 Task: Send an email with the signature Jasmine Robinson with the subject Thank you for your partnership and the message We are pleased to inform you that the project has been completed successfully. from softage.8@softage.net to softage.4@softage.net and move the email from Sent Items to the folder School records
Action: Mouse pressed left at (123, 140)
Screenshot: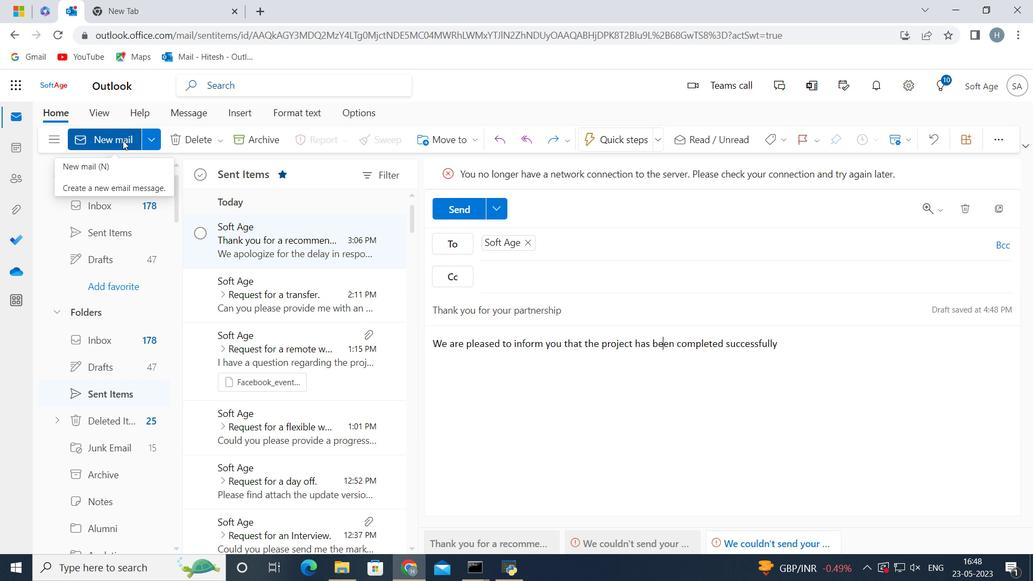 
Action: Mouse moved to (855, 144)
Screenshot: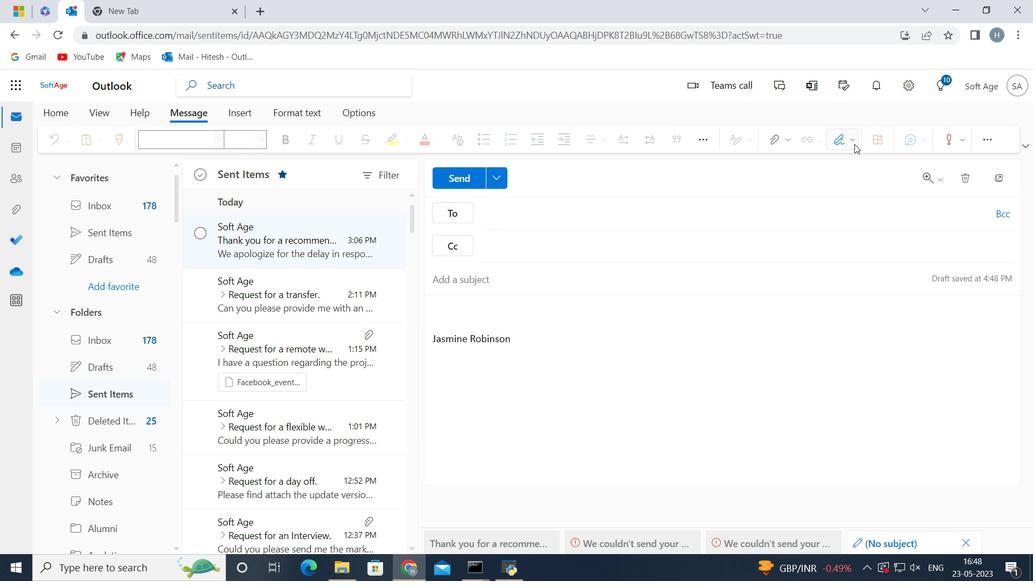 
Action: Mouse pressed left at (855, 144)
Screenshot: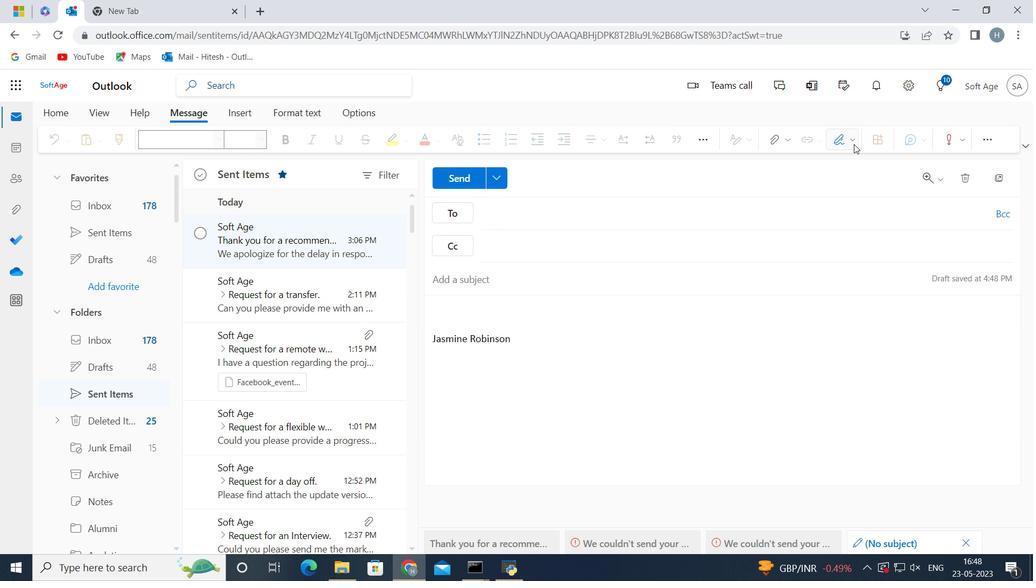 
Action: Mouse moved to (815, 194)
Screenshot: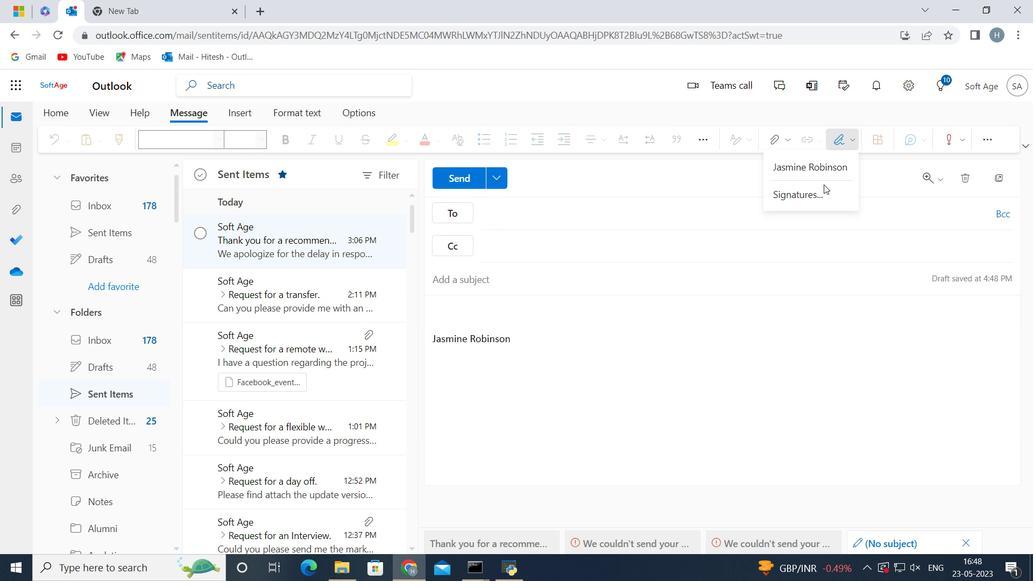 
Action: Mouse pressed left at (815, 194)
Screenshot: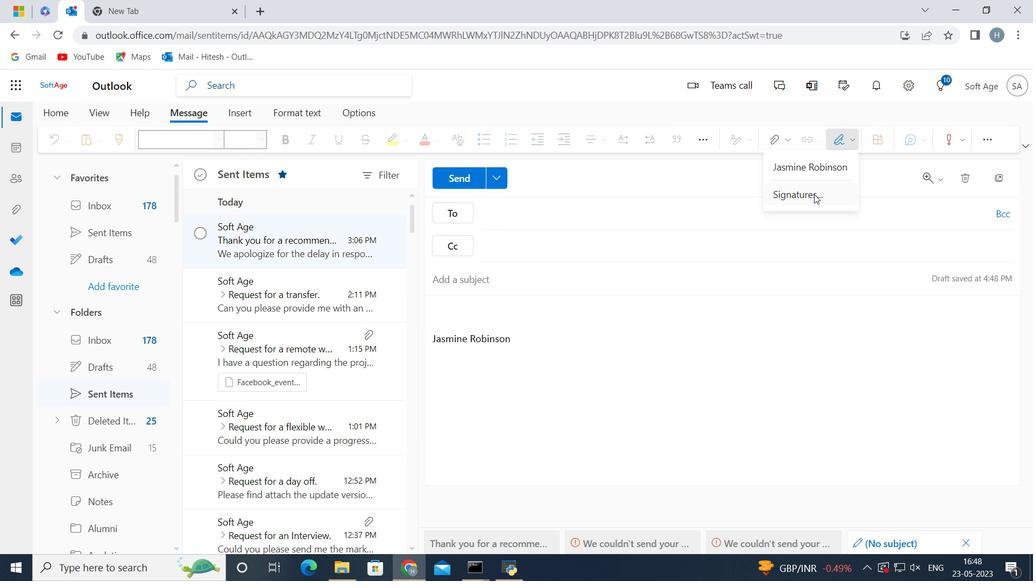 
Action: Mouse moved to (780, 248)
Screenshot: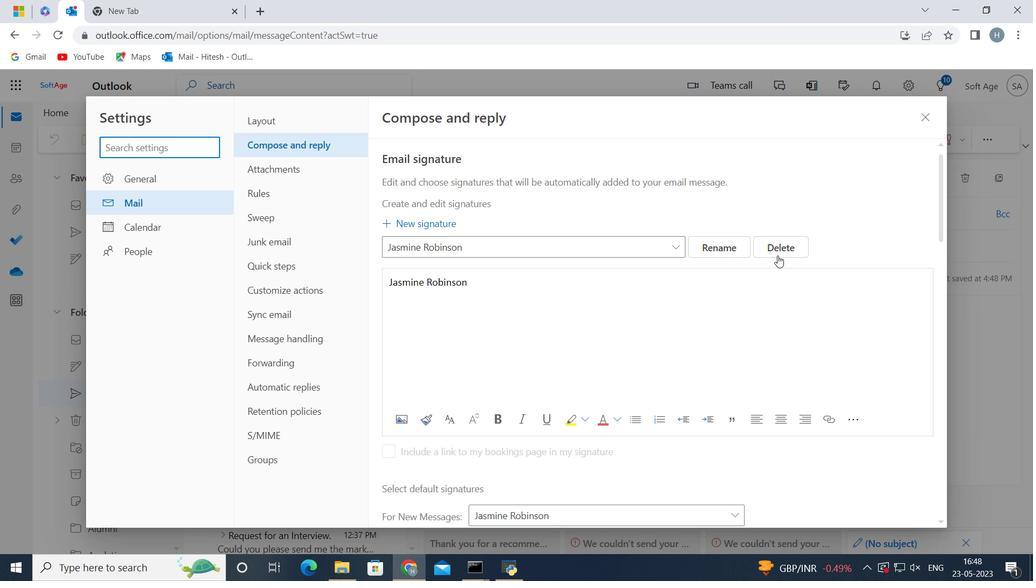 
Action: Mouse pressed left at (780, 248)
Screenshot: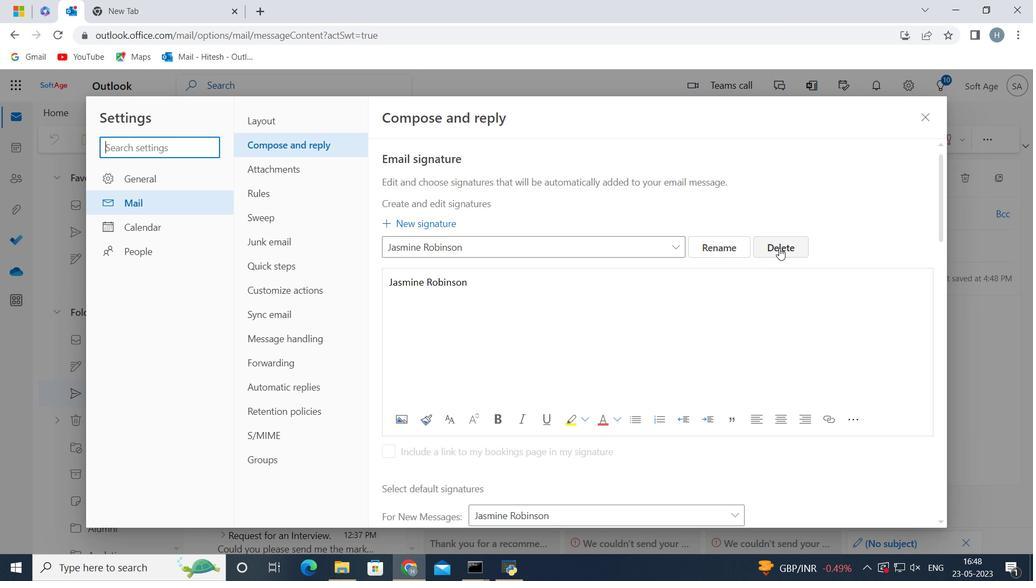 
Action: Mouse moved to (567, 249)
Screenshot: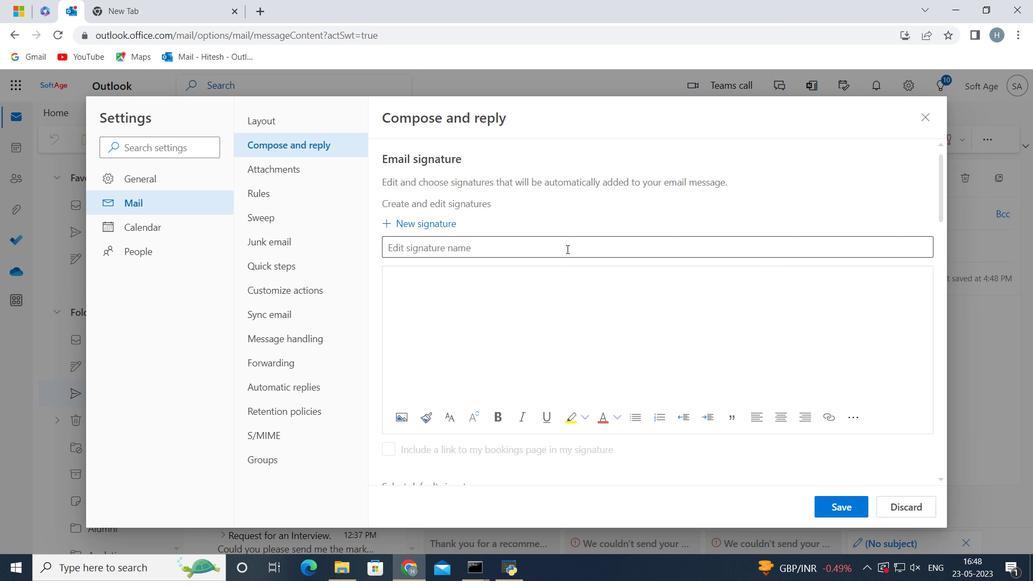 
Action: Mouse pressed left at (567, 249)
Screenshot: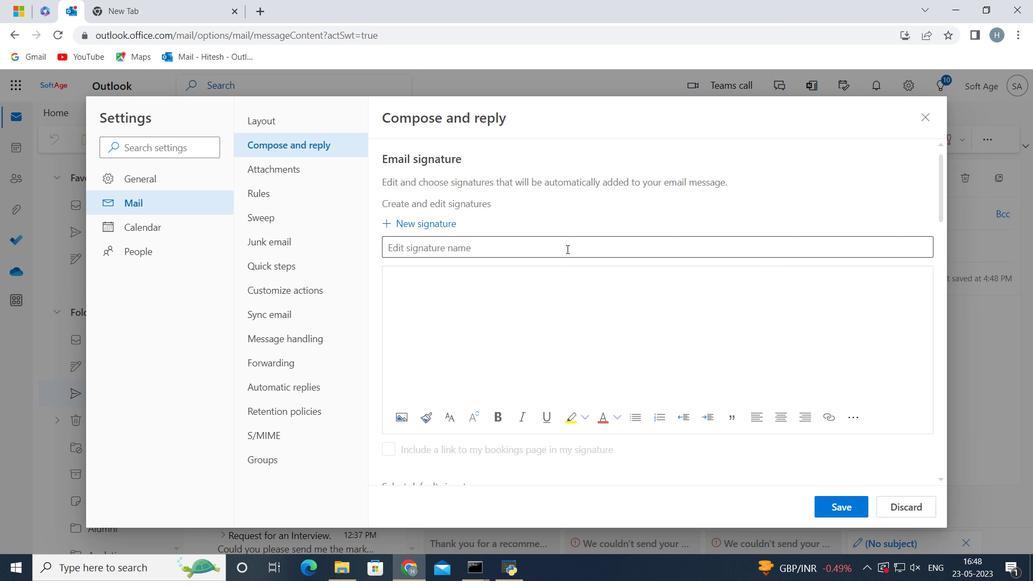 
Action: Mouse moved to (567, 249)
Screenshot: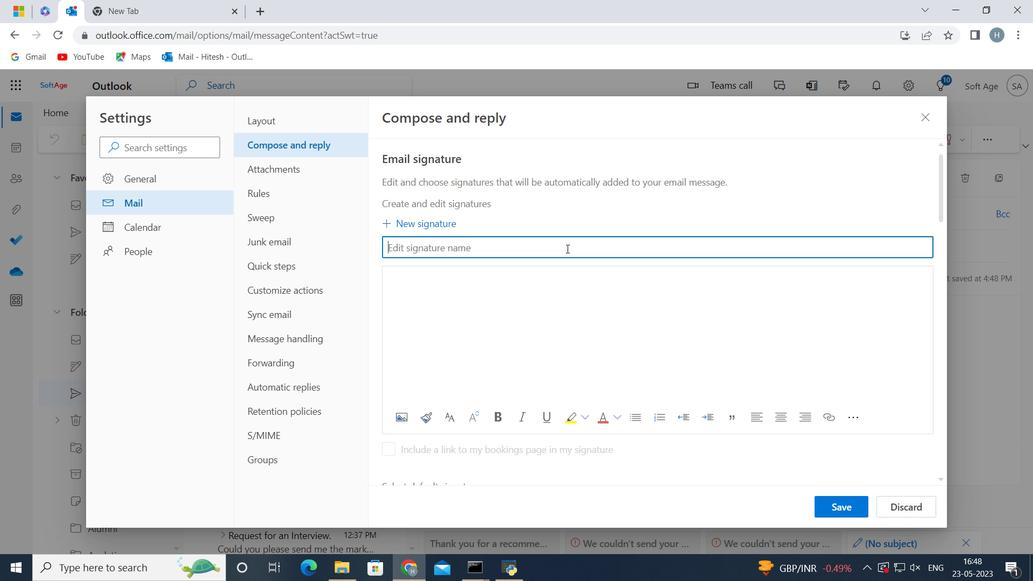 
Action: Key pressed <Key.shift>Jasmine<Key.space><Key.shift><Key.shift><Key.shift>Robinson<Key.space>
Screenshot: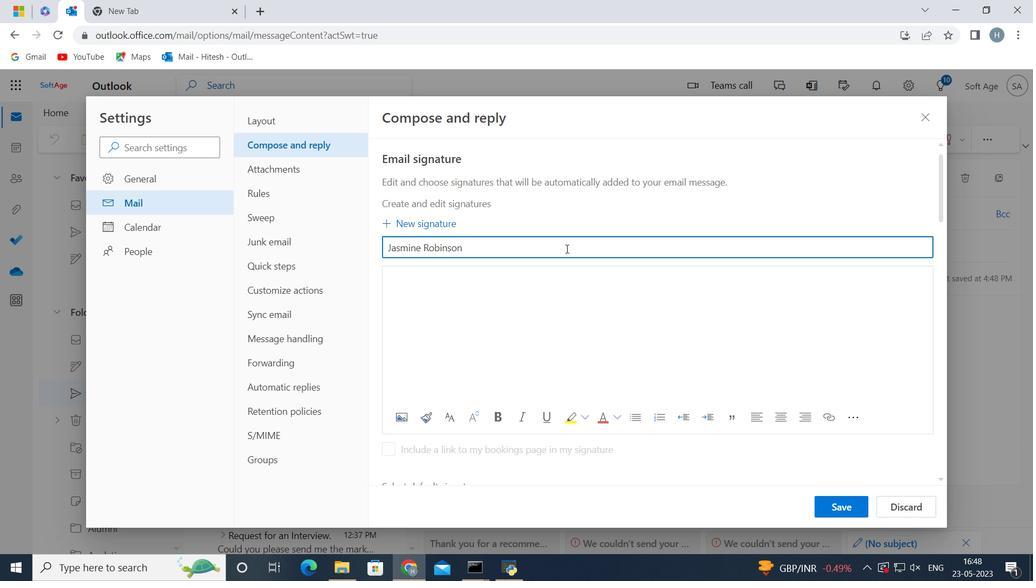 
Action: Mouse moved to (481, 306)
Screenshot: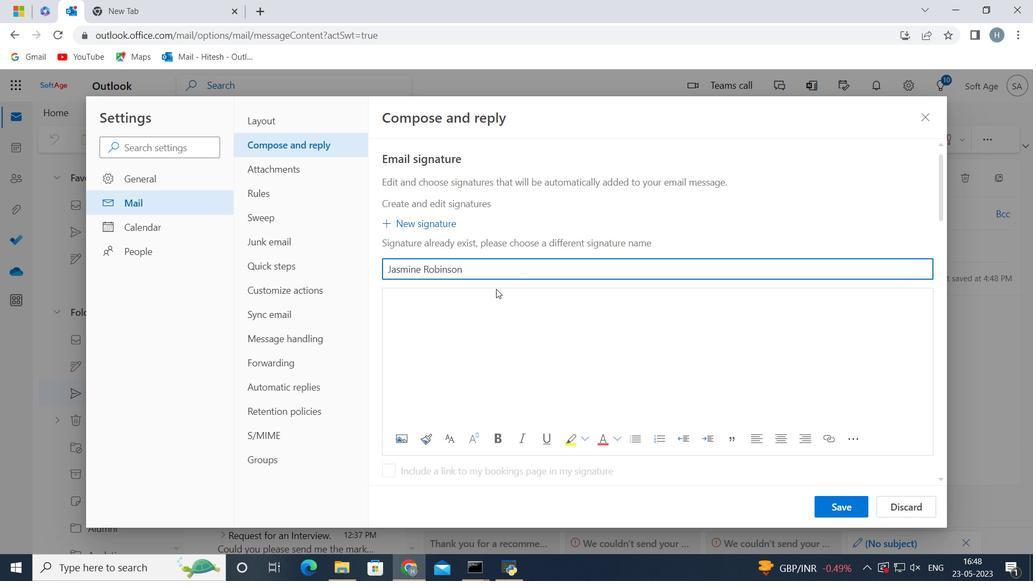
Action: Mouse pressed left at (481, 306)
Screenshot: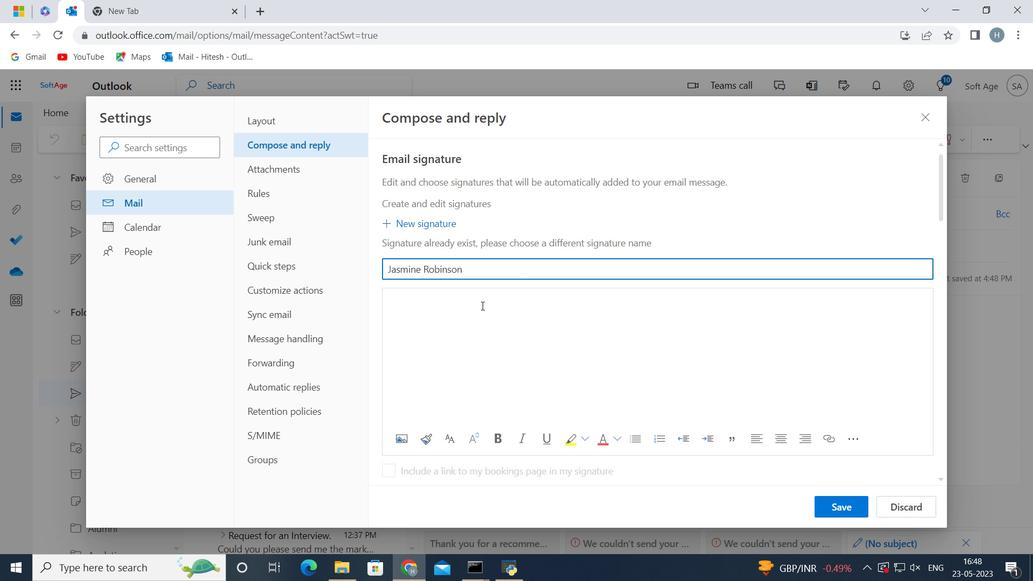 
Action: Key pressed <Key.shift>Jasmin<Key.space><Key.shift><Key.shift><Key.shift><Key.shift><Key.shift><Key.shift><Key.shift>R<Key.backspace><Key.backspace>e<Key.space><Key.shift>Robinson<Key.space>
Screenshot: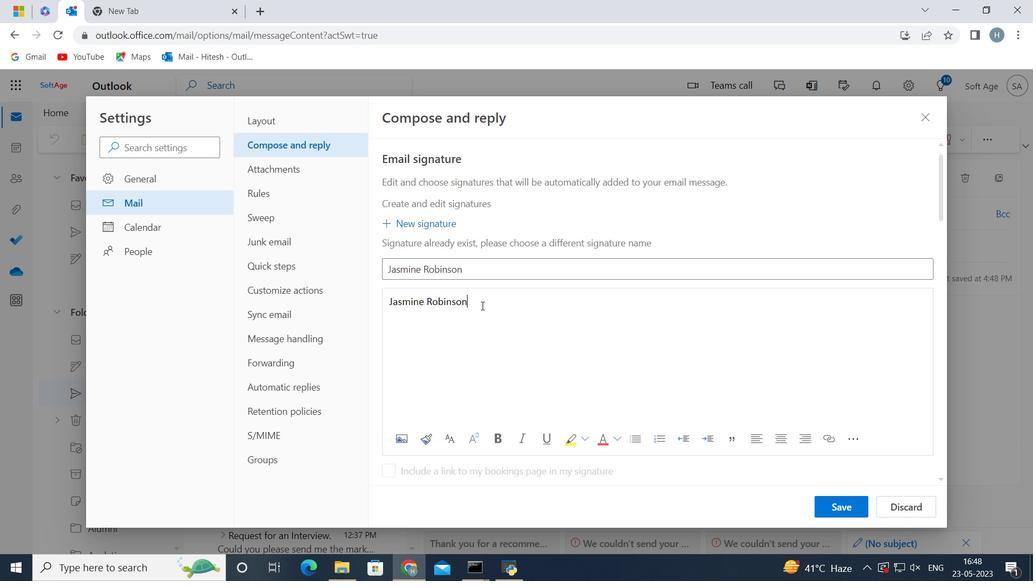 
Action: Mouse moved to (841, 505)
Screenshot: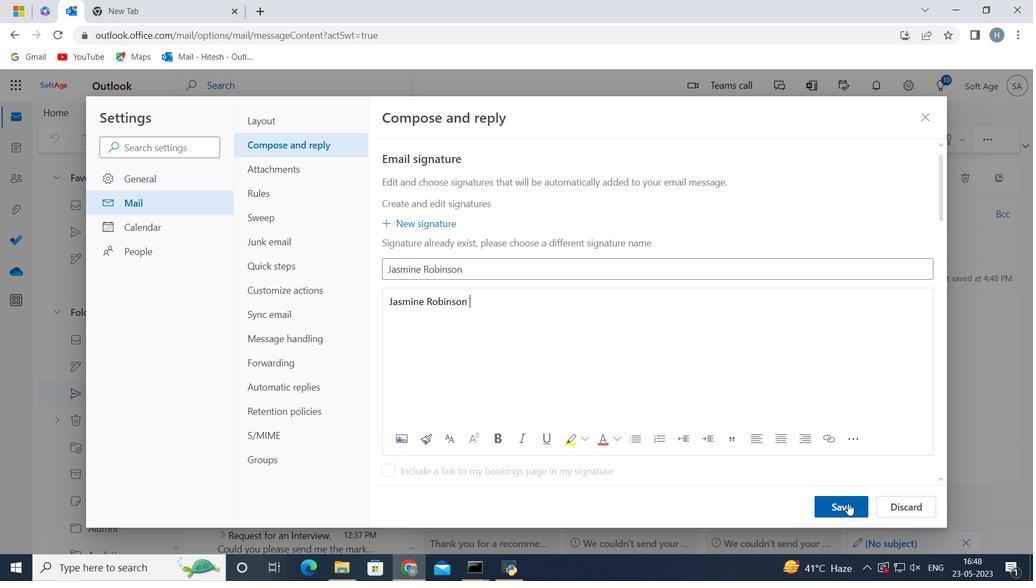 
Action: Mouse pressed left at (841, 505)
Screenshot: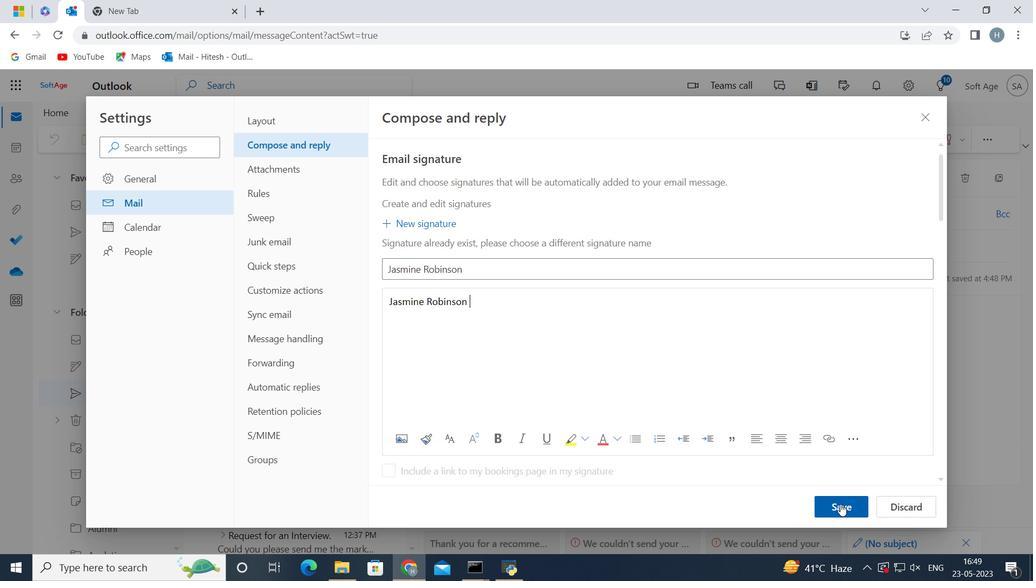 
Action: Mouse moved to (612, 330)
Screenshot: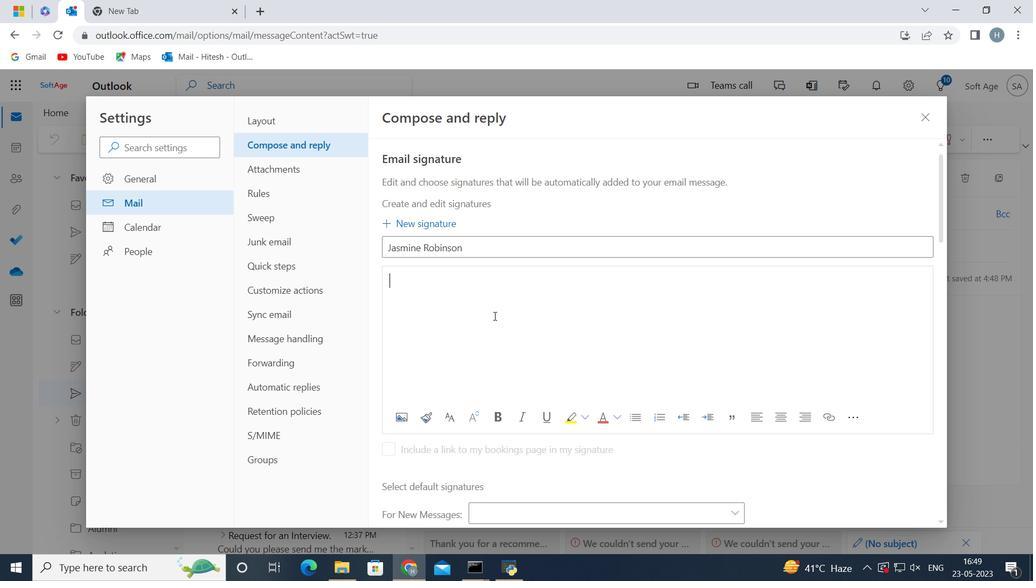 
Action: Mouse scrolled (612, 329) with delta (0, 0)
Screenshot: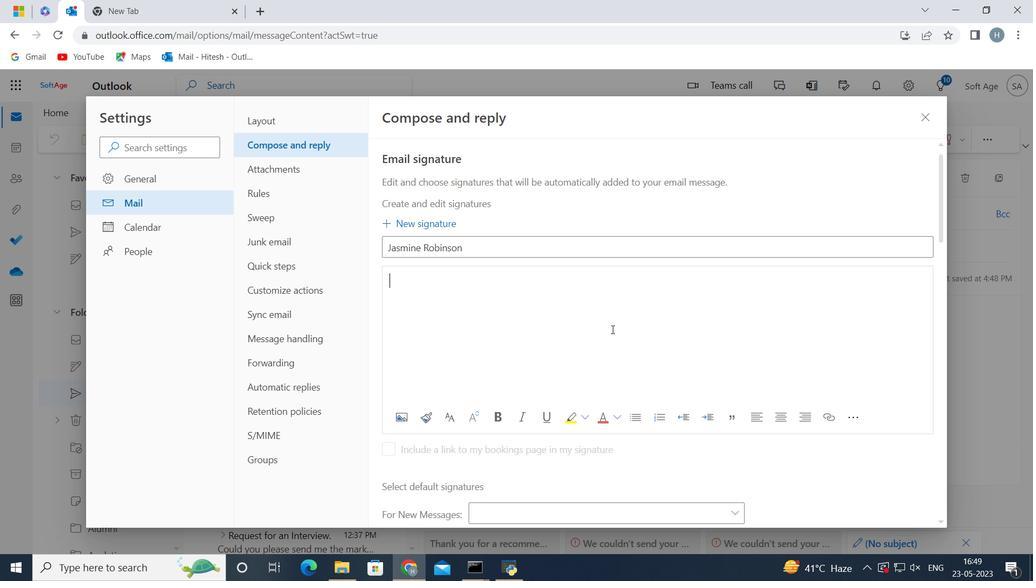 
Action: Mouse scrolled (612, 329) with delta (0, 0)
Screenshot: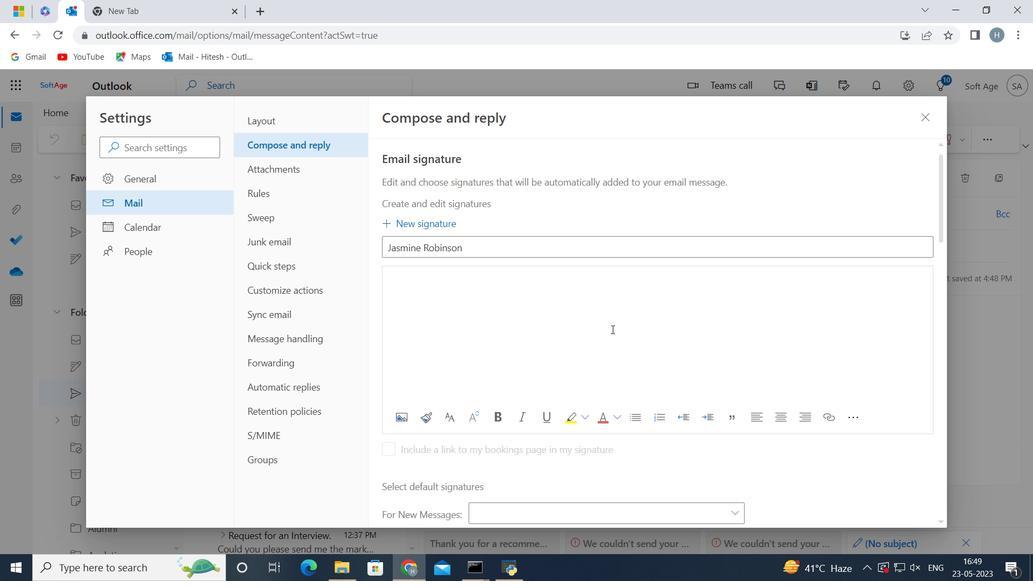 
Action: Mouse scrolled (612, 329) with delta (0, 0)
Screenshot: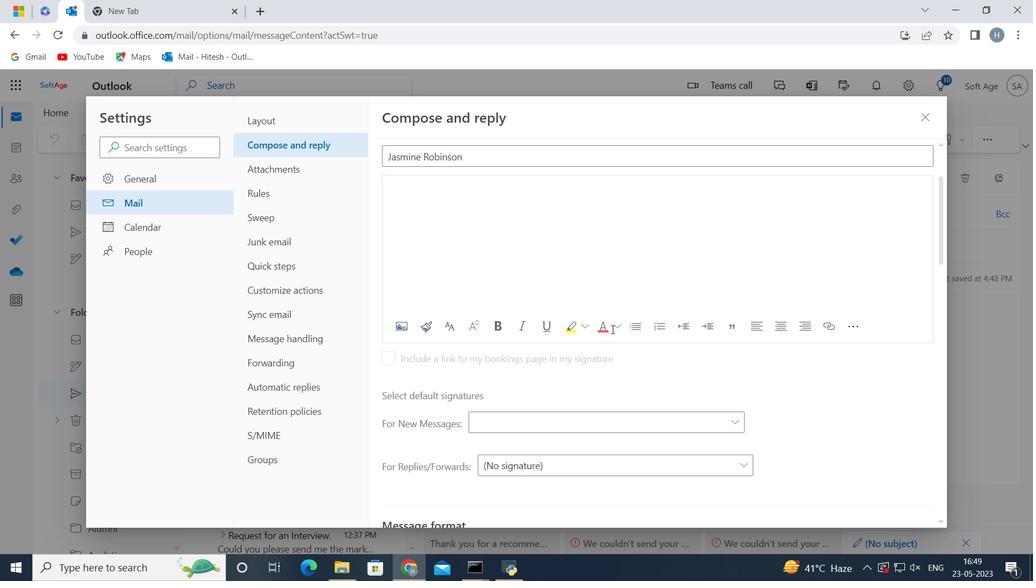 
Action: Mouse scrolled (612, 329) with delta (0, 0)
Screenshot: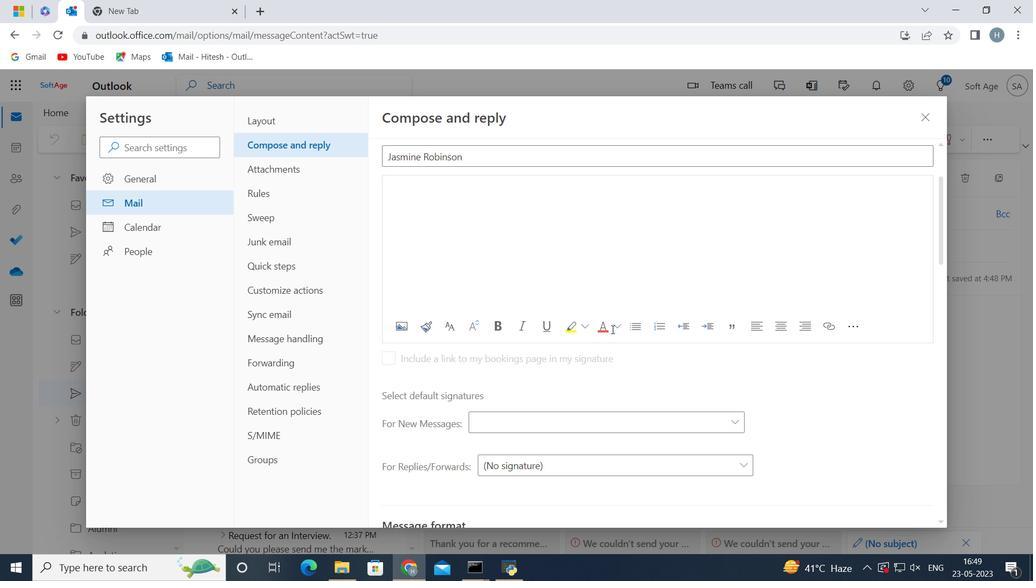 
Action: Mouse moved to (647, 246)
Screenshot: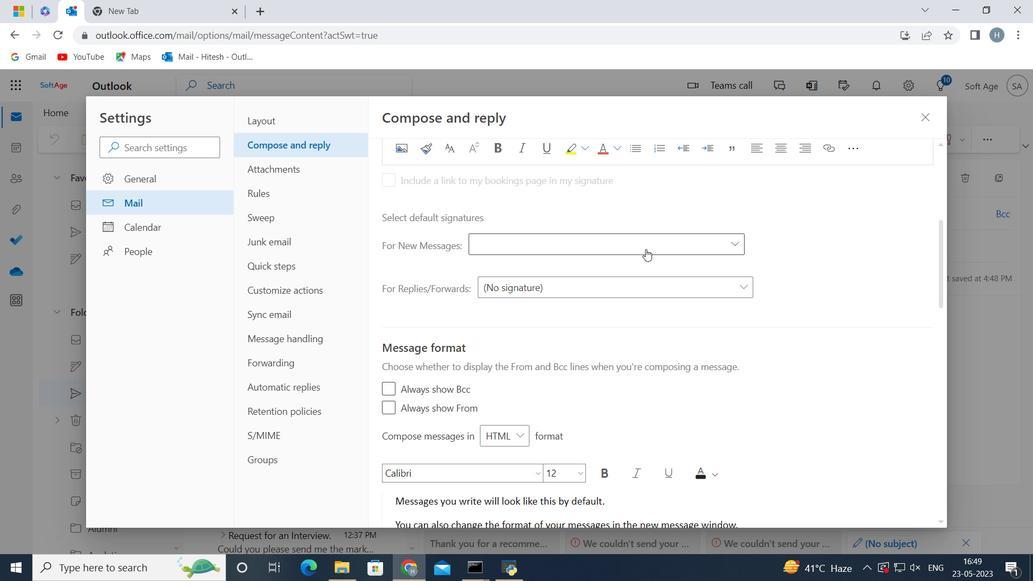 
Action: Mouse pressed left at (647, 246)
Screenshot: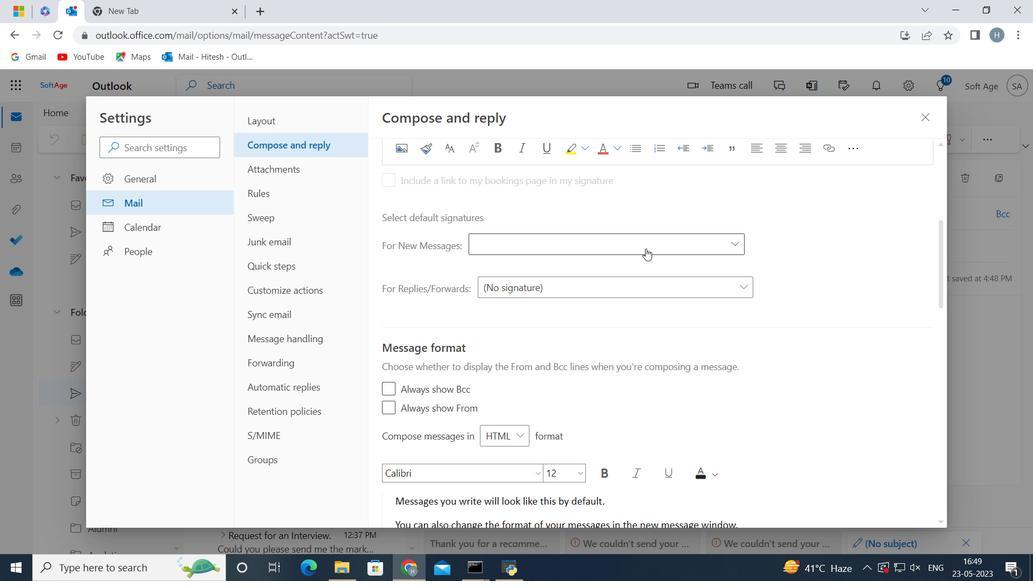 
Action: Mouse moved to (799, 246)
Screenshot: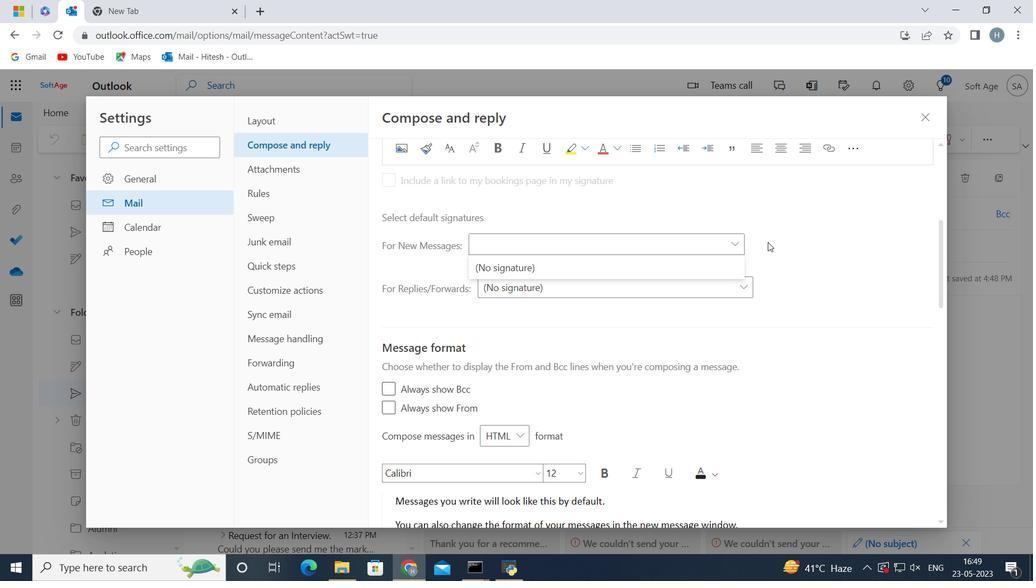 
Action: Mouse scrolled (799, 246) with delta (0, 0)
Screenshot: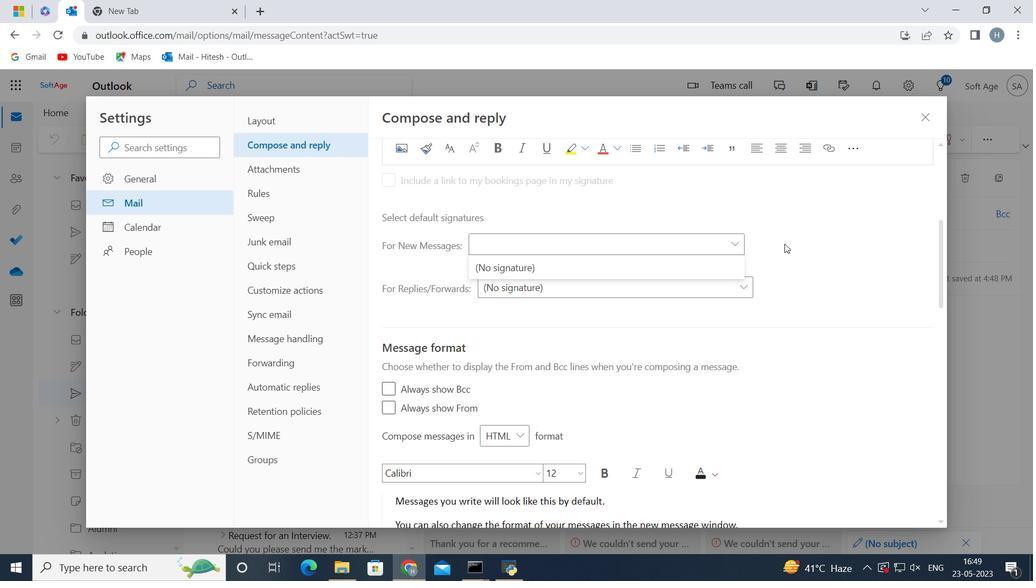 
Action: Mouse moved to (799, 246)
Screenshot: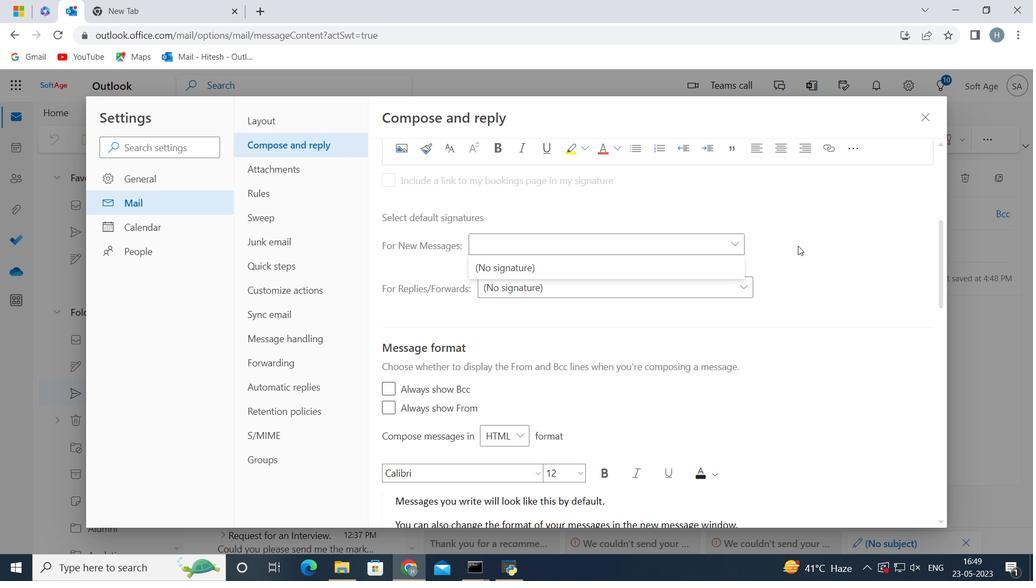 
Action: Mouse scrolled (799, 246) with delta (0, 0)
Screenshot: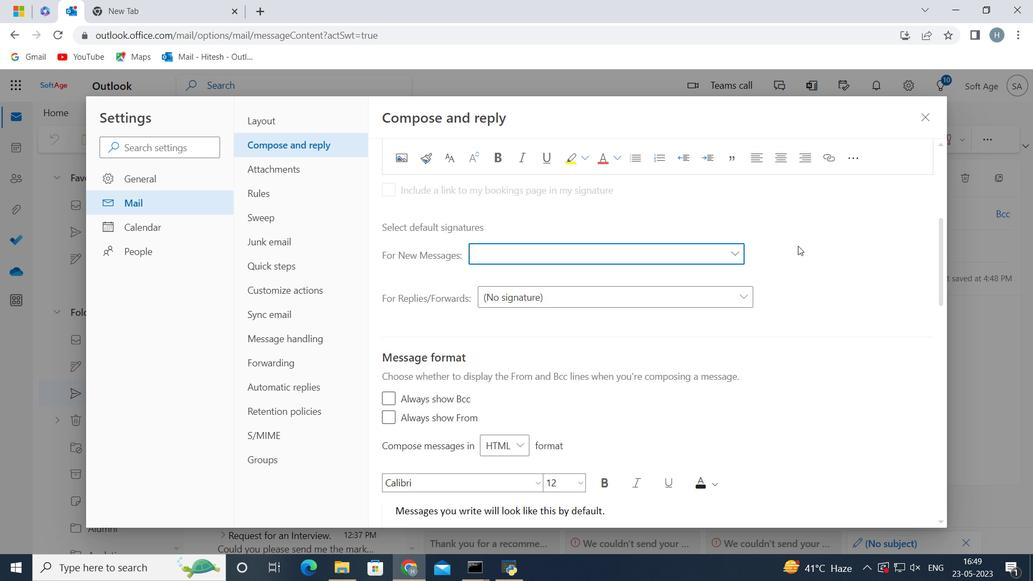 
Action: Mouse scrolled (799, 246) with delta (0, 0)
Screenshot: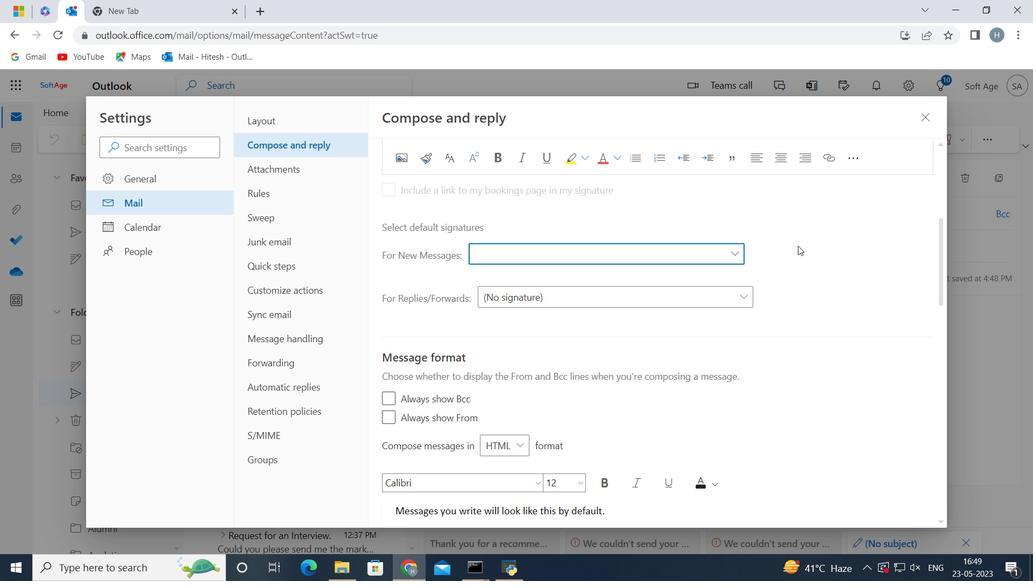
Action: Mouse scrolled (799, 246) with delta (0, 0)
Screenshot: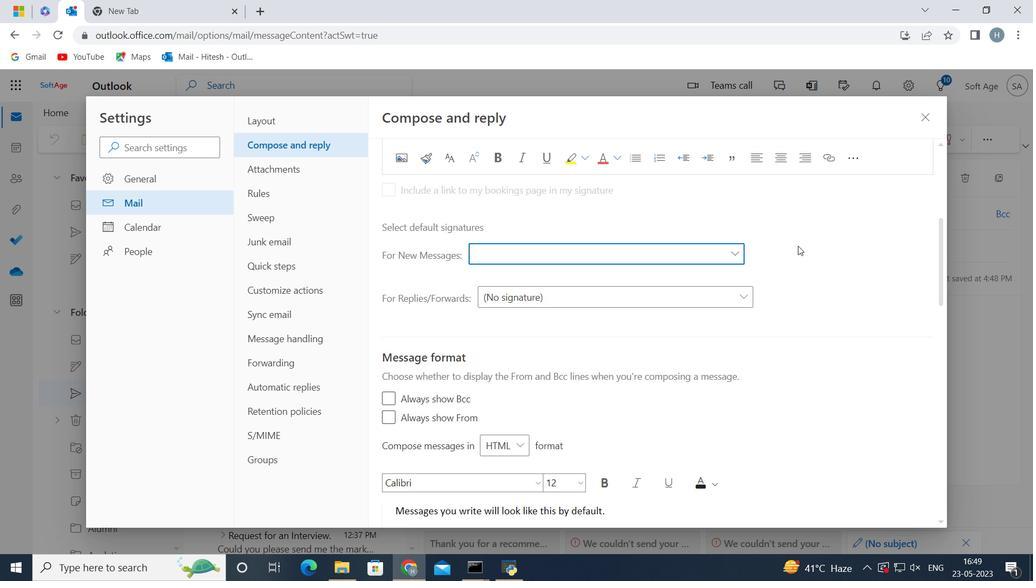 
Action: Mouse scrolled (799, 246) with delta (0, 0)
Screenshot: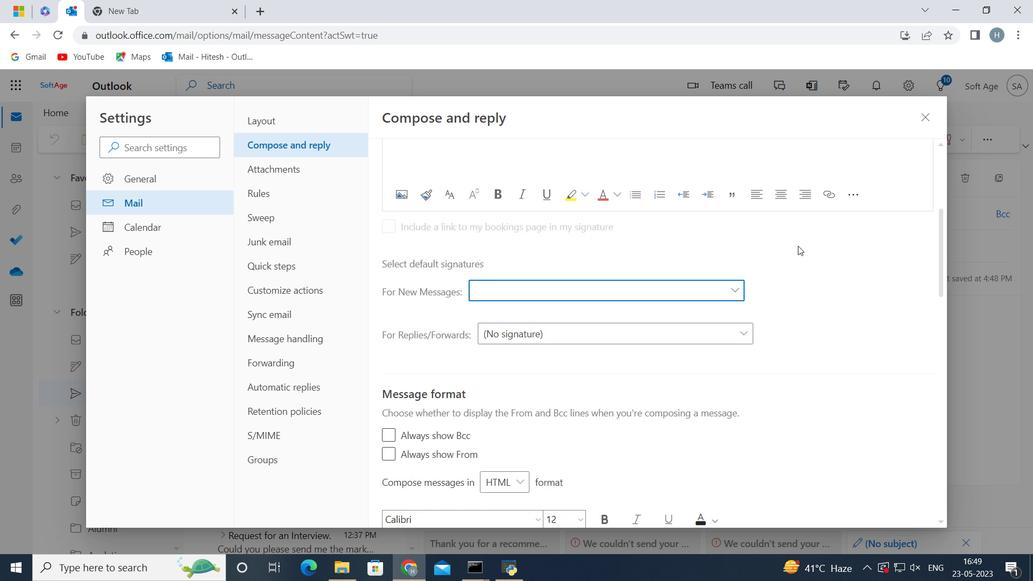 
Action: Mouse moved to (514, 284)
Screenshot: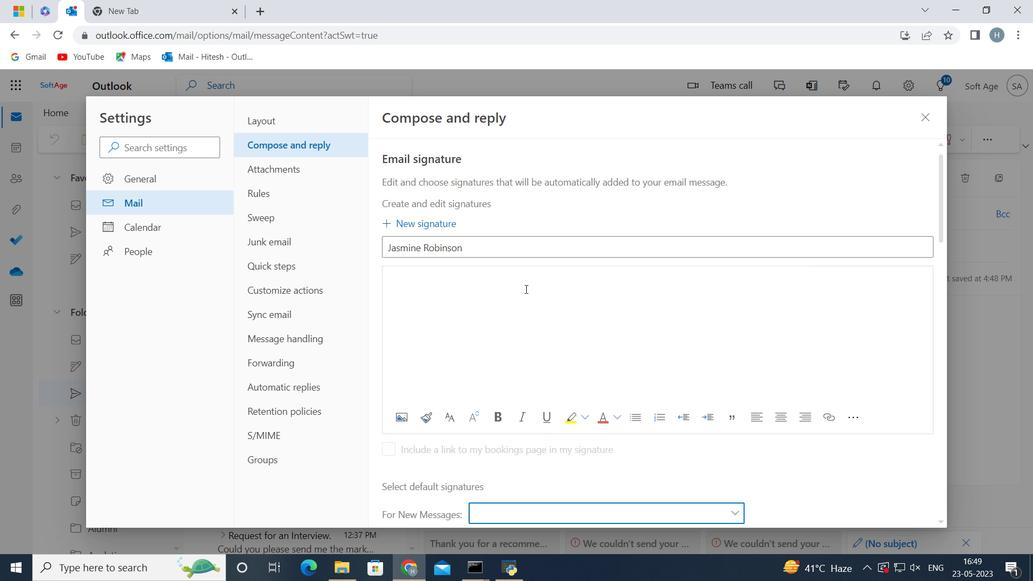 
Action: Mouse pressed left at (514, 284)
Screenshot: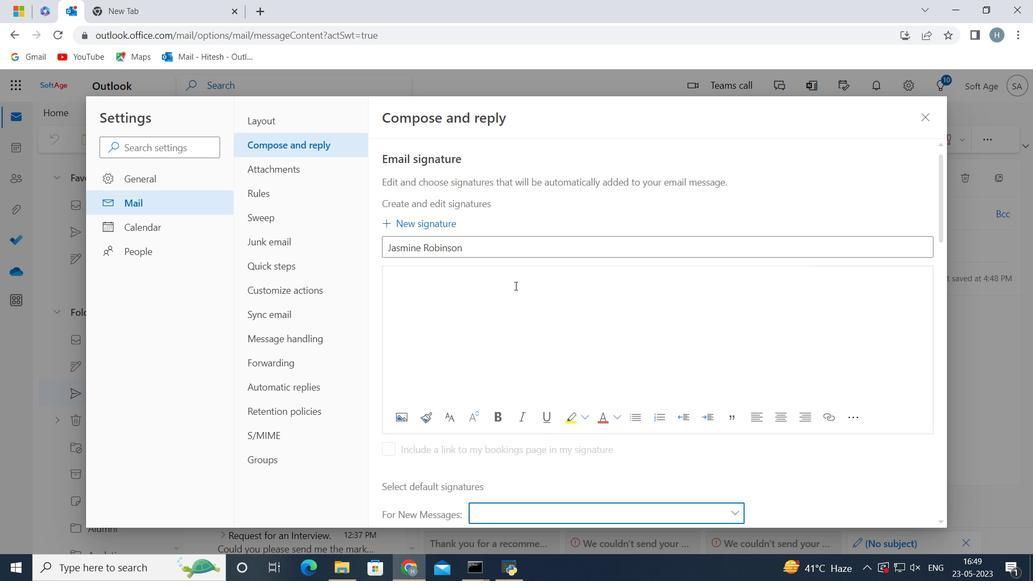 
Action: Key pressed <Key.shift><Key.shift><Key.shift><Key.shift>Jasmine<Key.space><Key.shift>Robinson<Key.space>
Screenshot: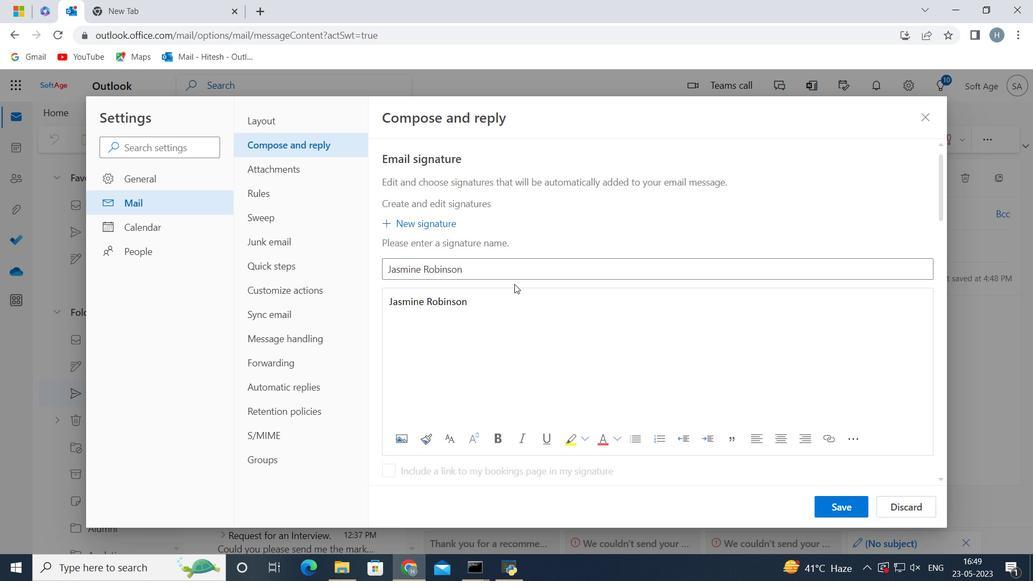 
Action: Mouse moved to (837, 503)
Screenshot: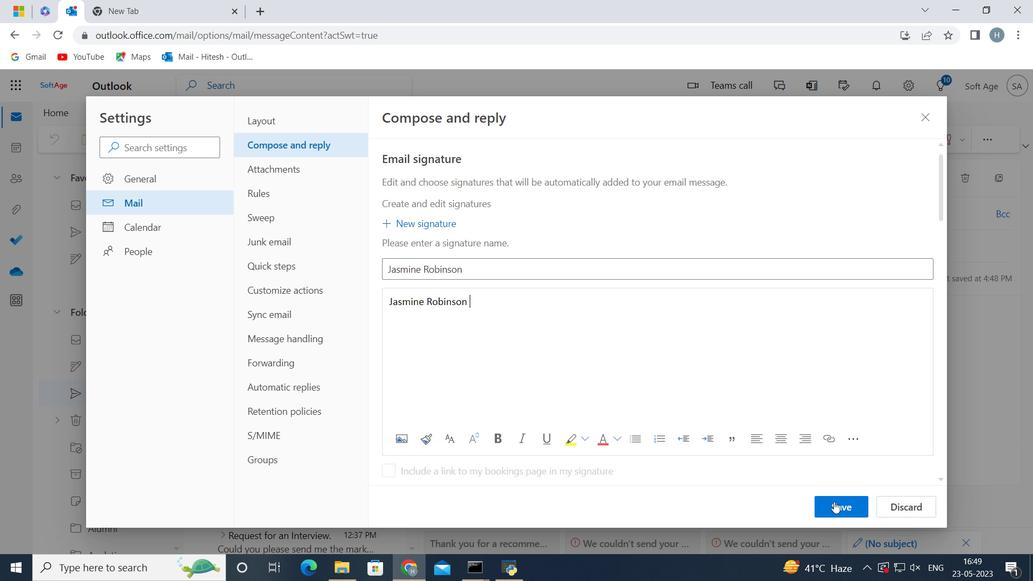 
Action: Mouse pressed left at (837, 503)
Screenshot: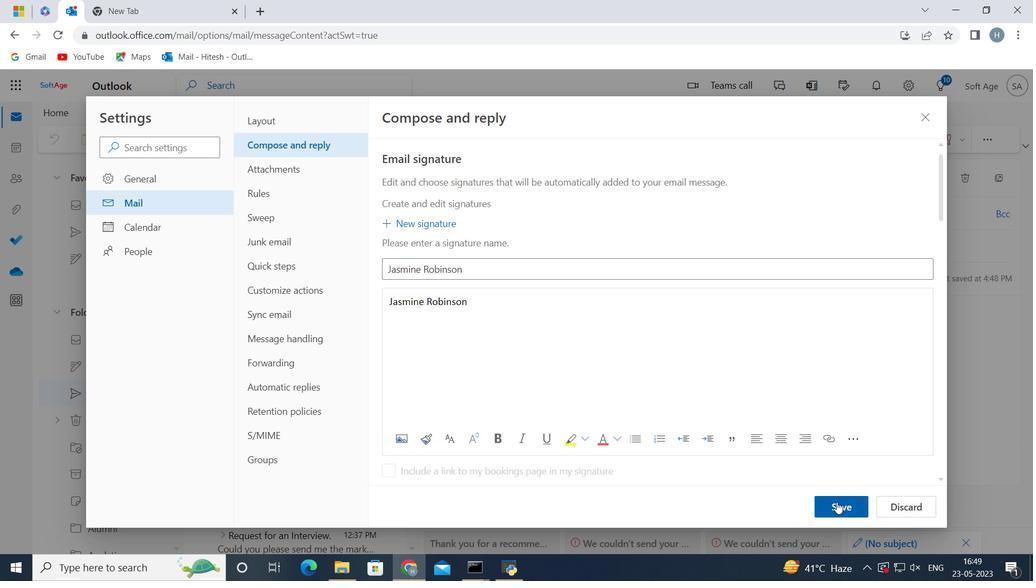 
Action: Mouse moved to (697, 352)
Screenshot: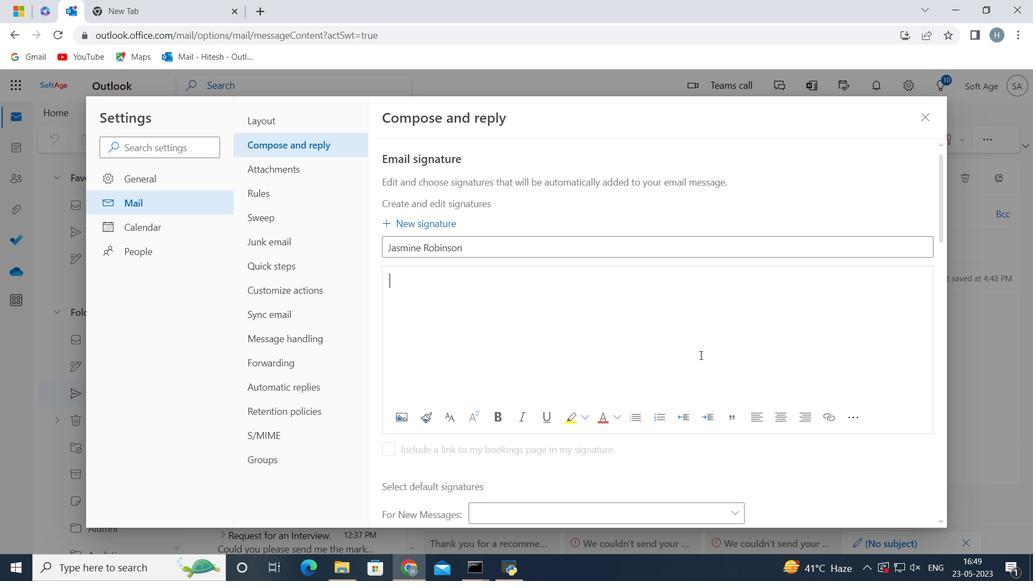 
Action: Mouse scrolled (697, 351) with delta (0, 0)
Screenshot: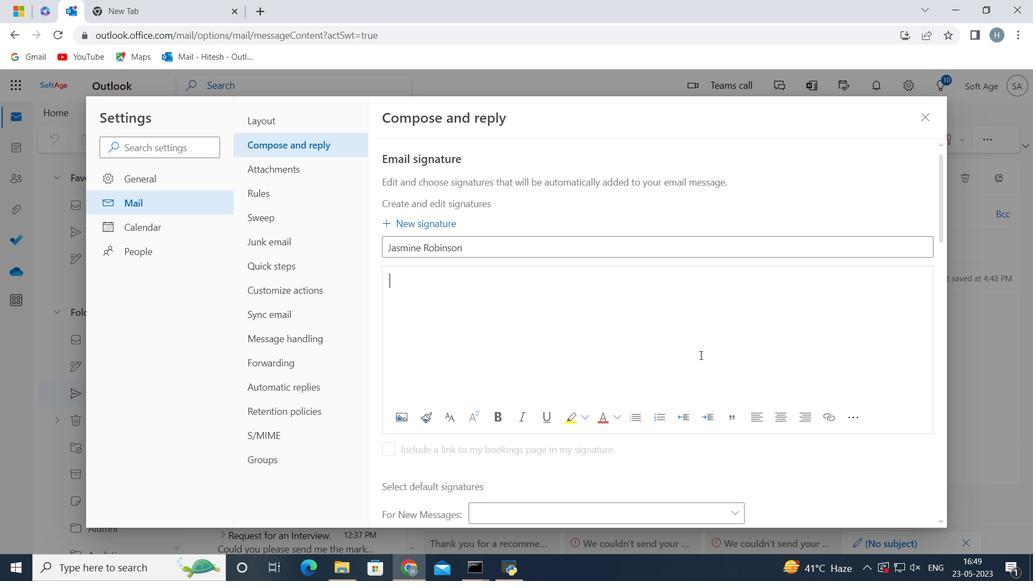 
Action: Mouse moved to (693, 345)
Screenshot: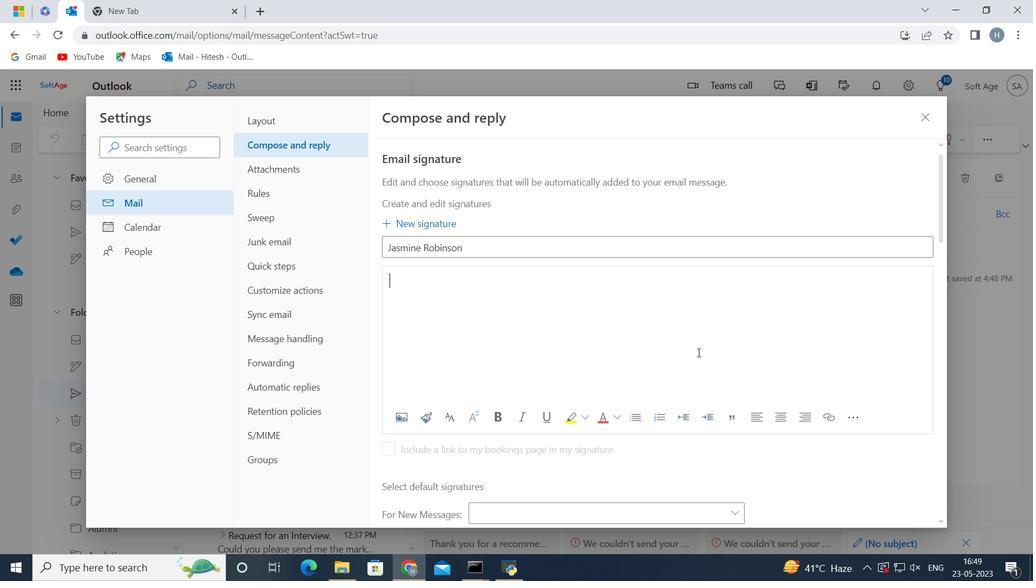 
Action: Mouse scrolled (693, 344) with delta (0, 0)
Screenshot: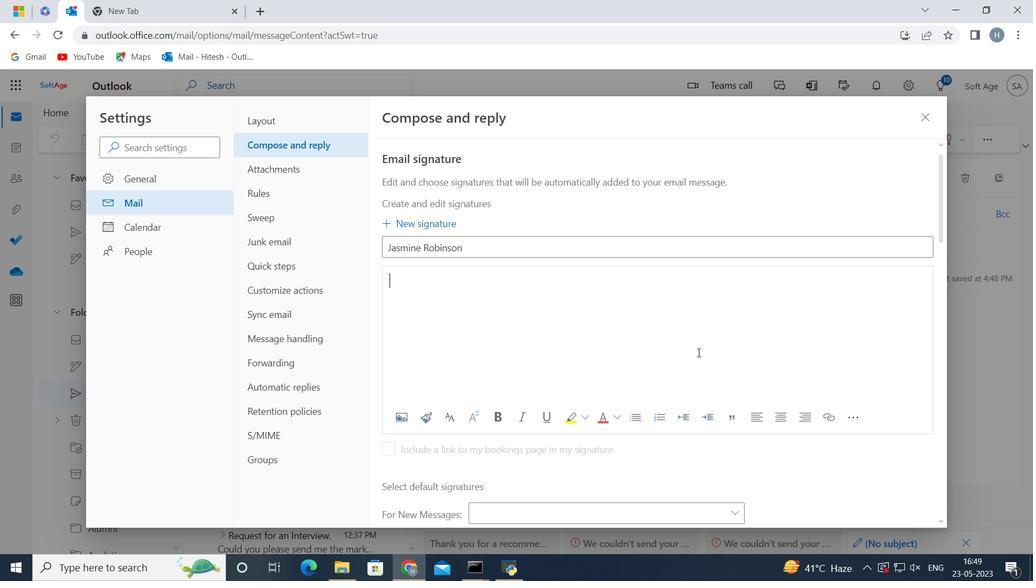 
Action: Mouse moved to (689, 375)
Screenshot: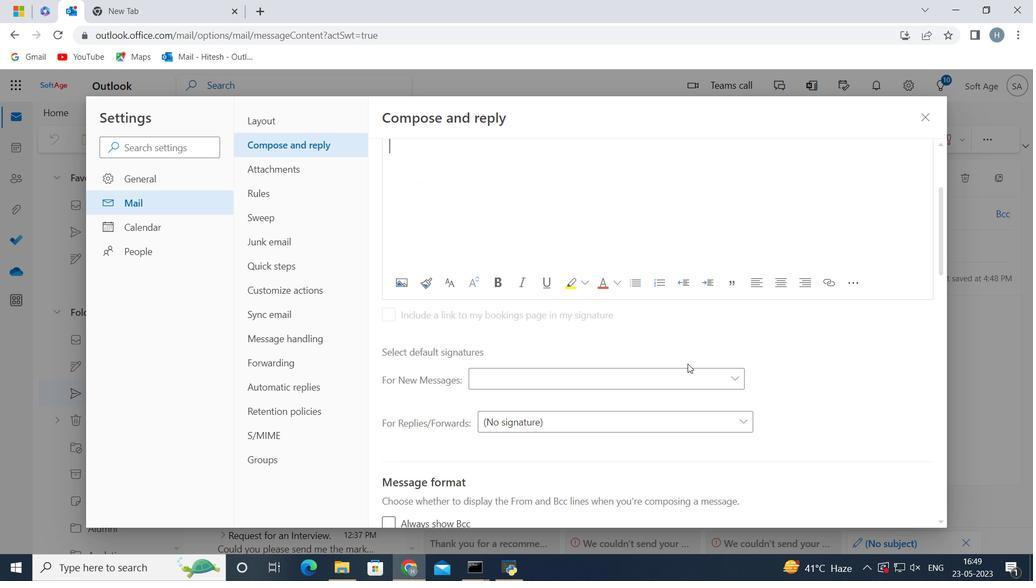 
Action: Mouse pressed left at (689, 375)
Screenshot: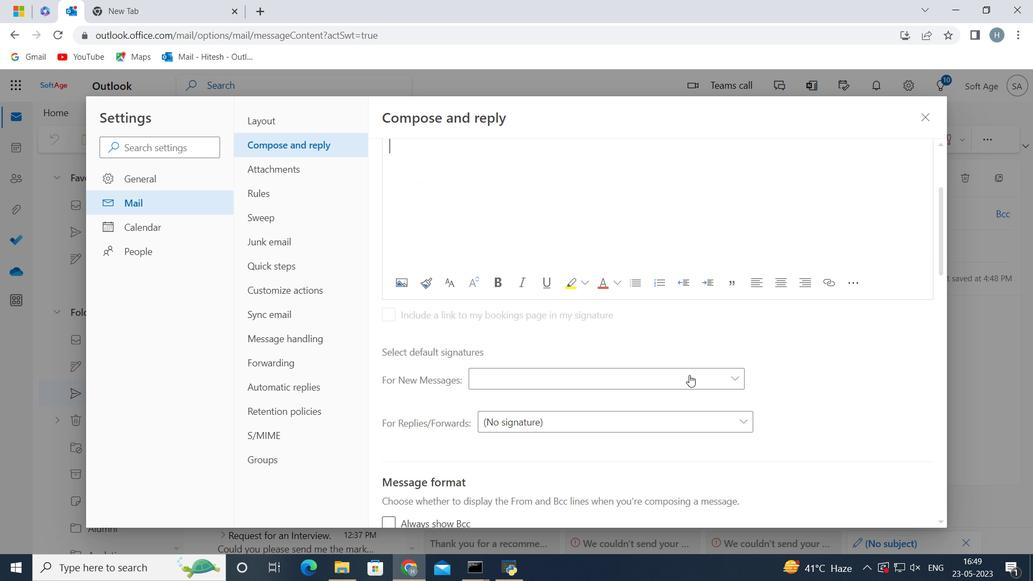 
Action: Mouse moved to (814, 389)
Screenshot: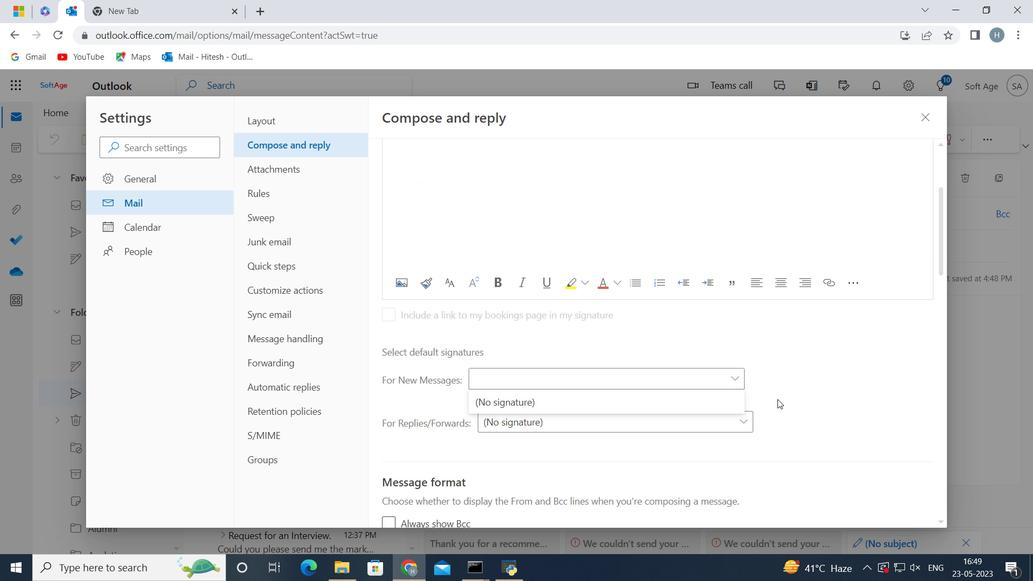 
Action: Mouse pressed left at (814, 389)
Screenshot: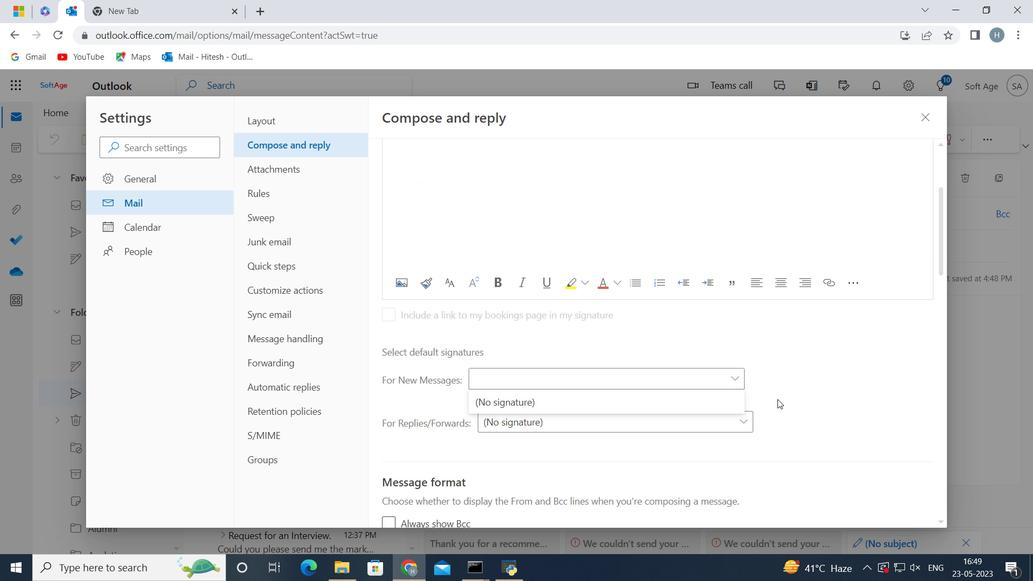 
Action: Mouse moved to (922, 115)
Screenshot: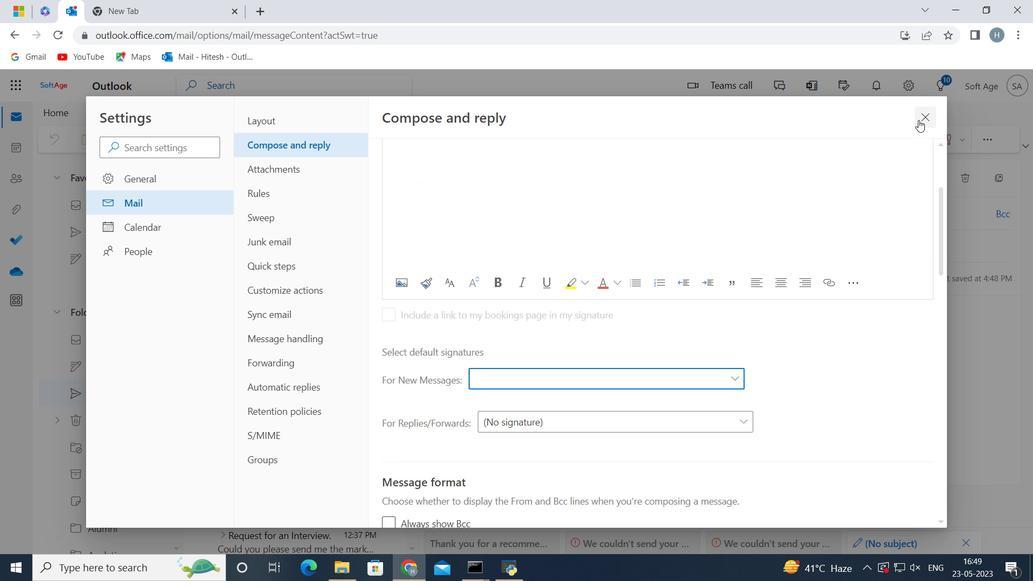 
Action: Mouse pressed left at (922, 115)
Screenshot: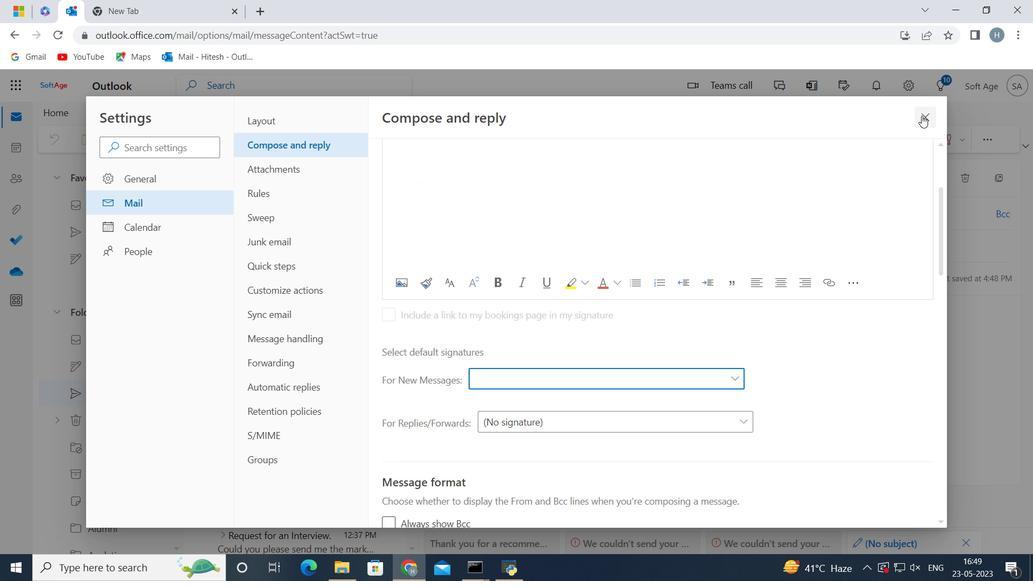 
Action: Mouse moved to (510, 280)
Screenshot: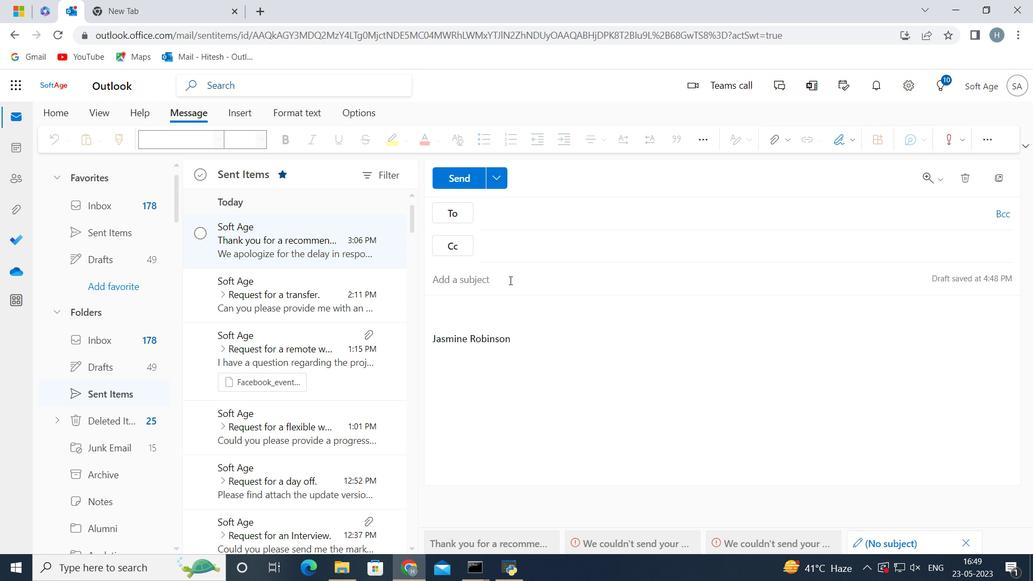
Action: Mouse pressed left at (510, 280)
Screenshot: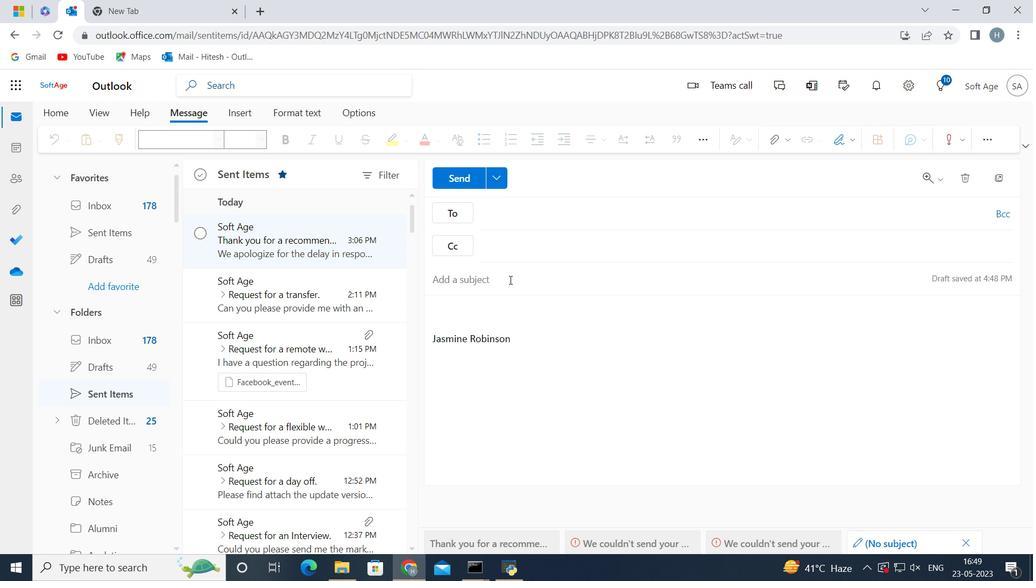 
Action: Key pressed <Key.shift>Thank<Key.space>you<Key.space>for<Key.space>your<Key.space>partnersh
Screenshot: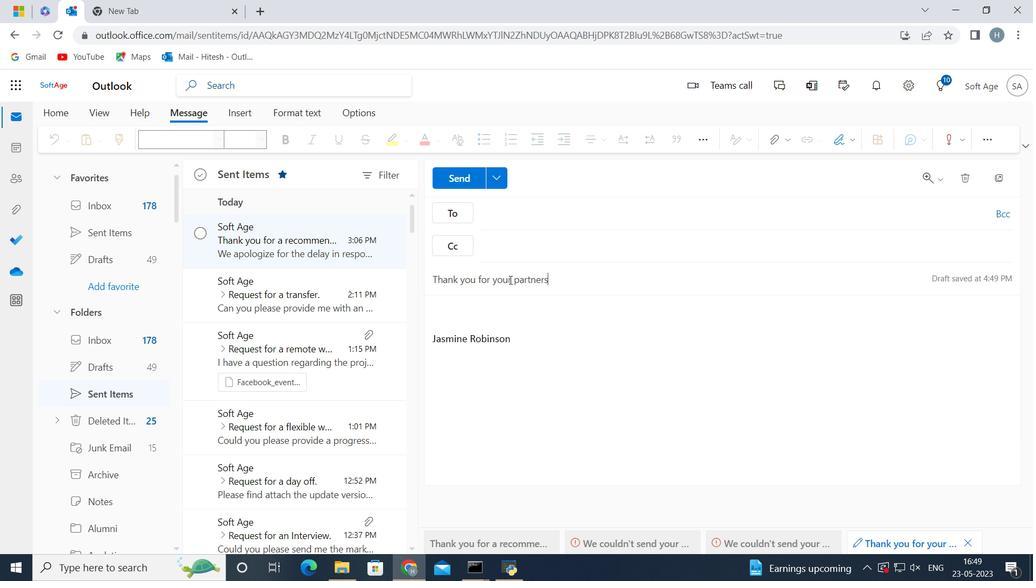 
Action: Mouse moved to (511, 280)
Screenshot: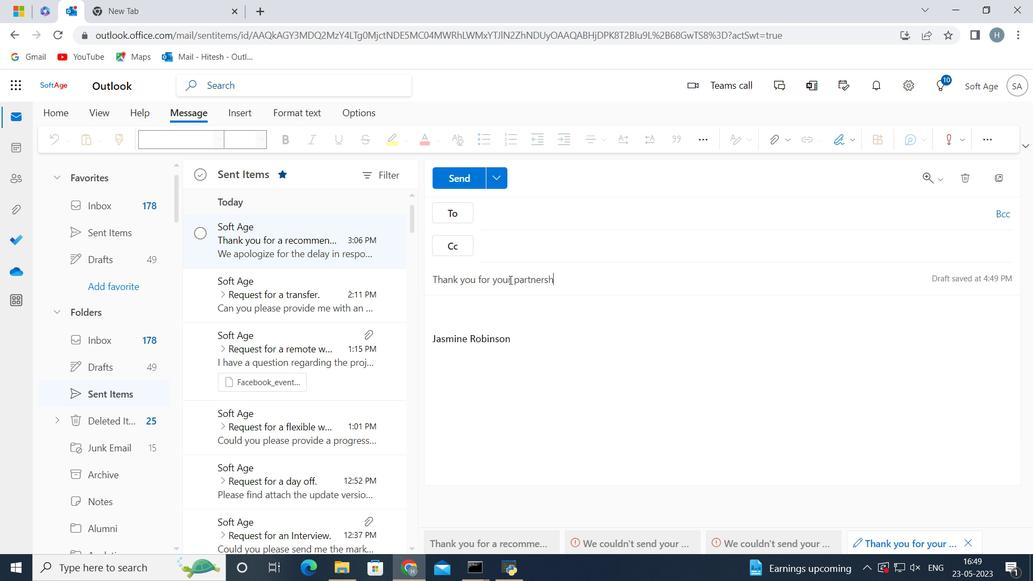 
Action: Key pressed ip<Key.space>
Screenshot: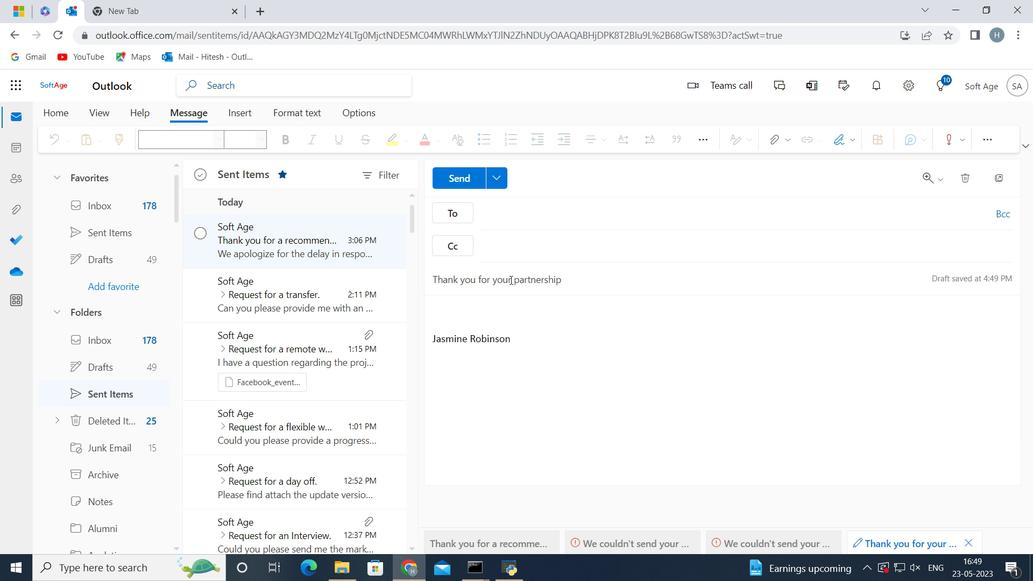 
Action: Mouse moved to (533, 339)
Screenshot: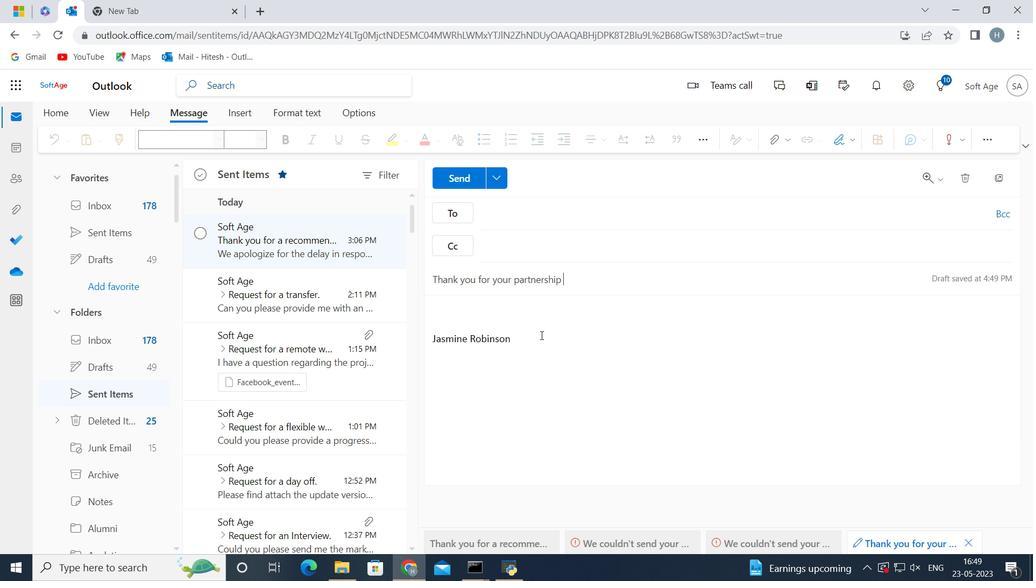 
Action: Mouse pressed left at (533, 339)
Screenshot: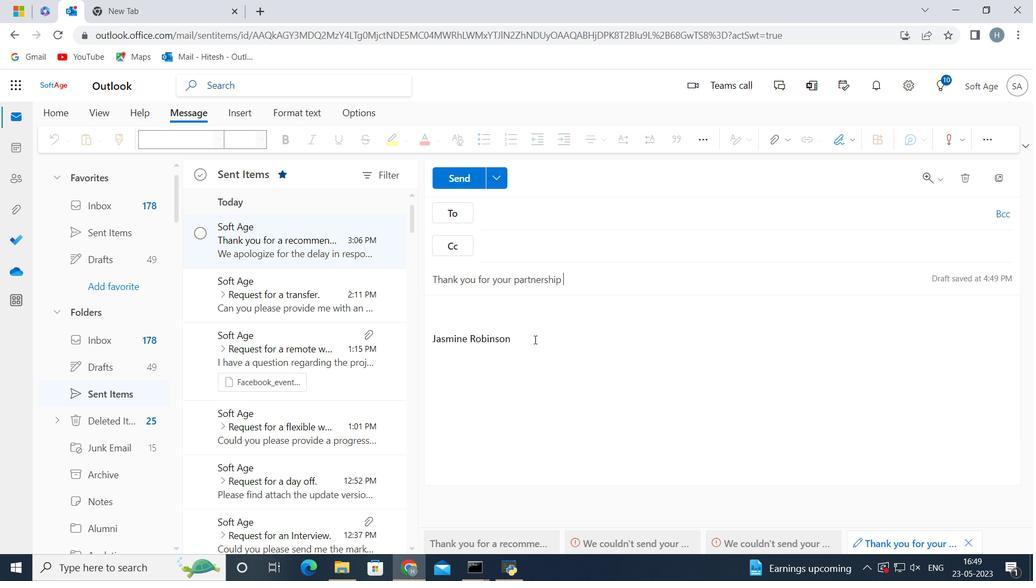 
Action: Key pressed <Key.backspace><Key.backspace><Key.backspace><Key.backspace><Key.backspace><Key.backspace><Key.backspace><Key.backspace><Key.backspace><Key.backspace><Key.backspace><Key.backspace><Key.backspace><Key.backspace><Key.backspace><Key.backspace><Key.backspace><Key.backspace><Key.backspace><Key.backspace><Key.backspace><Key.backspace><Key.shift>We<Key.space>are<Key.space>pleased<Key.space>to<Key.space>inform<Key.space>you<Key.space>that<Key.space>the<Key.space>project<Key.space>has<Key.space>been<Key.space>completed<Key.space>successfully<Key.space>
Screenshot: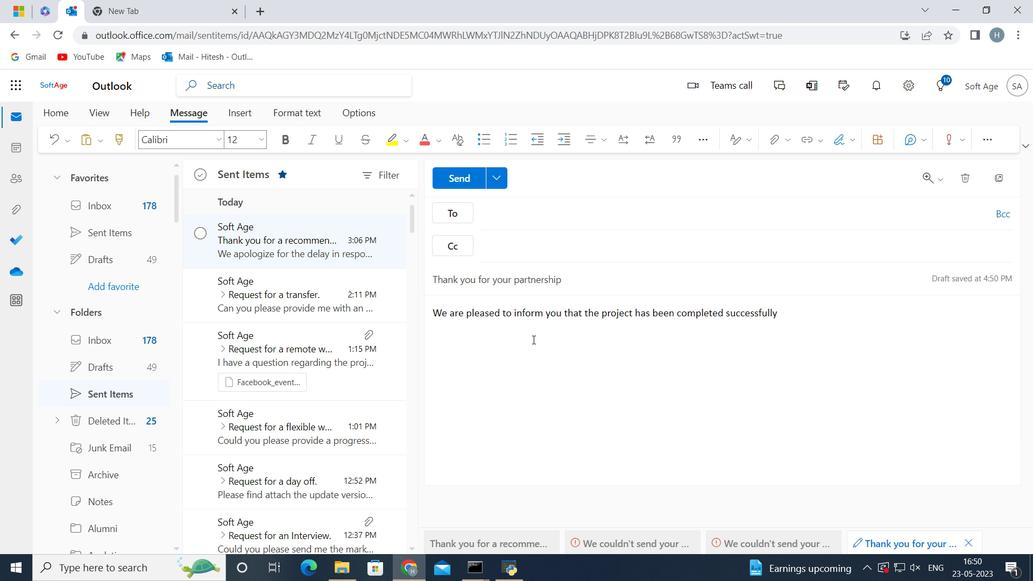 
Action: Mouse moved to (530, 210)
Screenshot: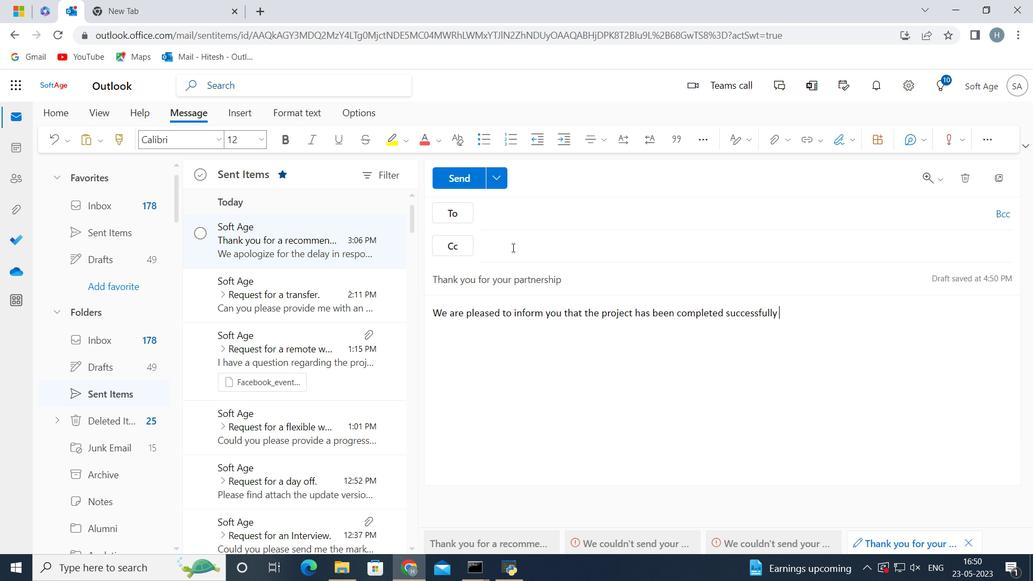 
Action: Mouse pressed left at (530, 210)
Screenshot: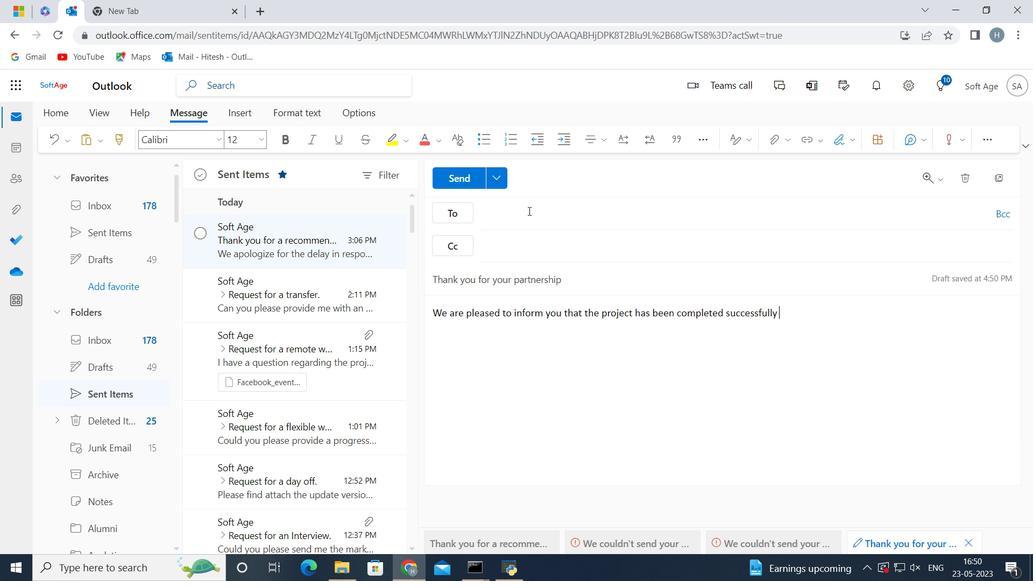 
Action: Key pressed softage.4<Key.shift>@softage.net
Screenshot: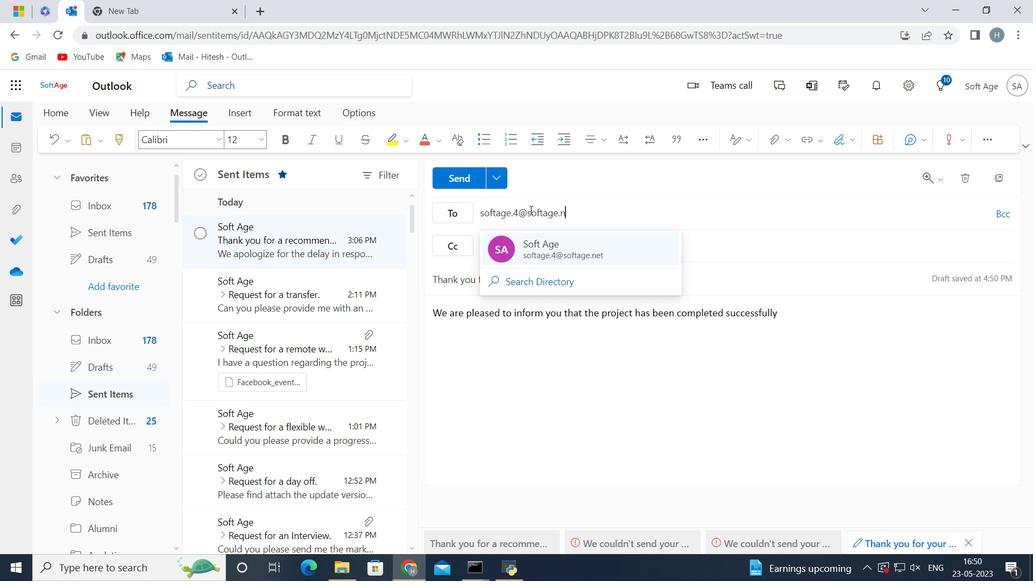 
Action: Mouse moved to (546, 251)
Screenshot: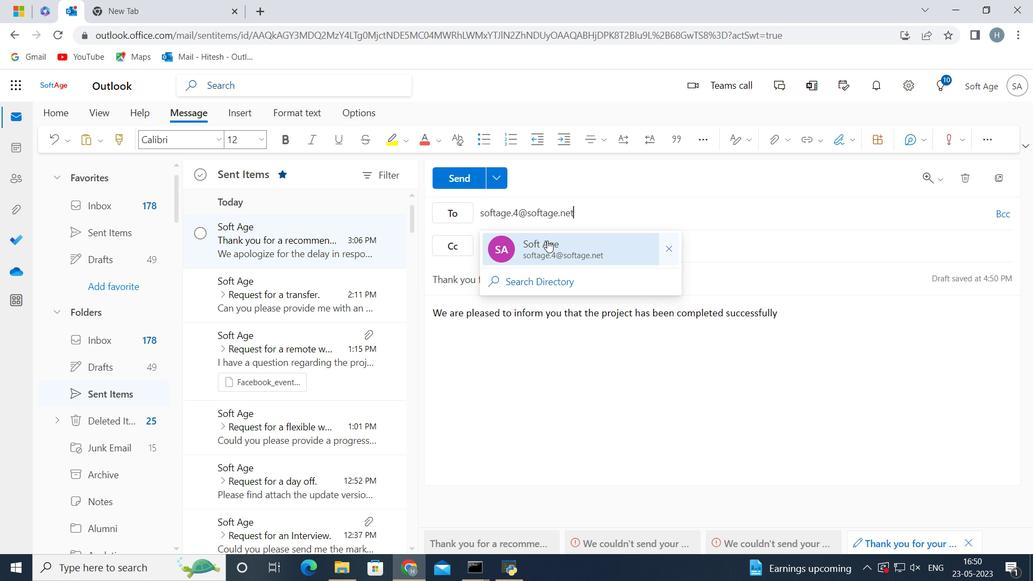 
Action: Mouse pressed left at (546, 251)
Screenshot: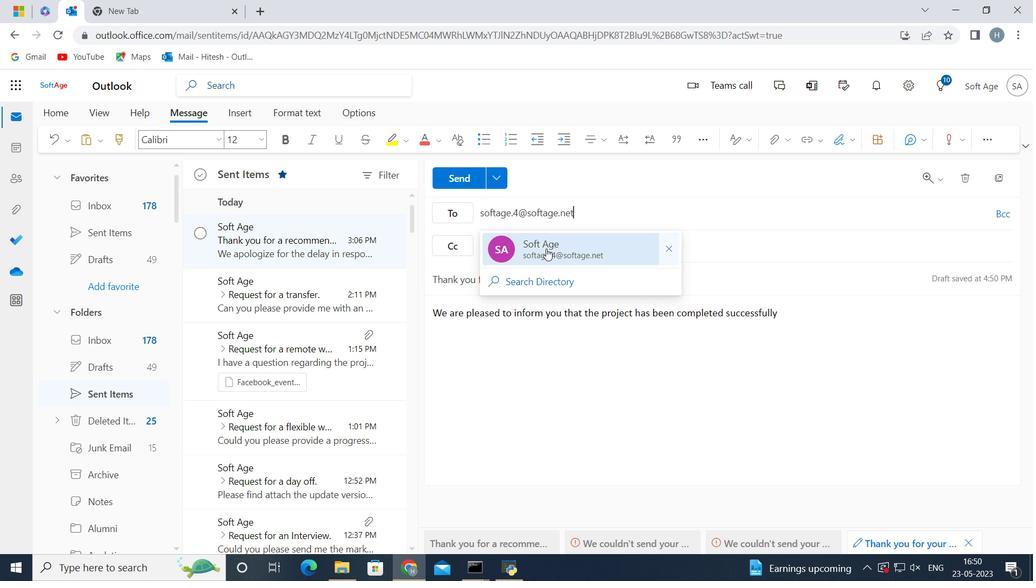
Action: Mouse moved to (468, 176)
Screenshot: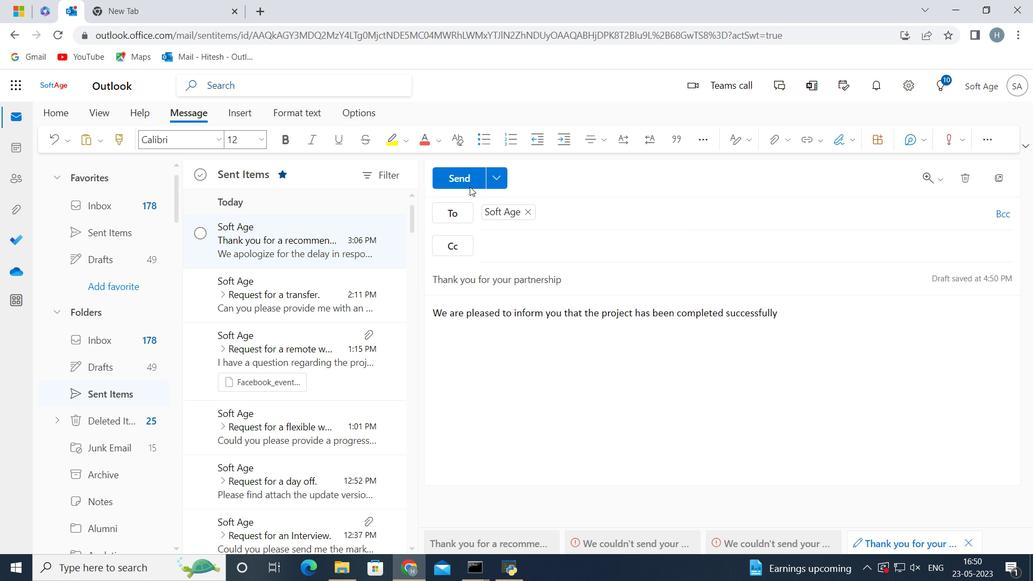 
Action: Mouse pressed left at (468, 176)
Screenshot: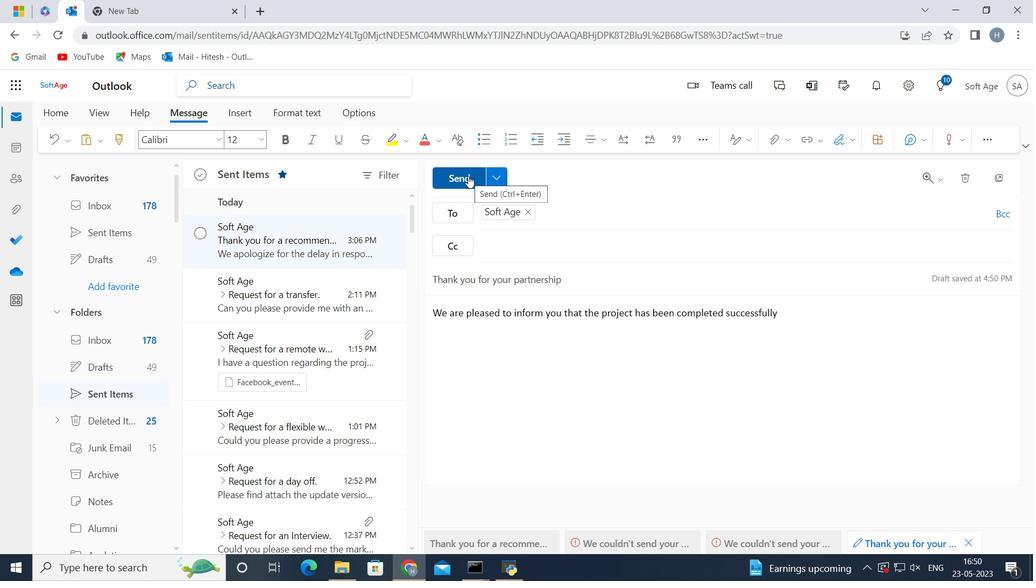 
Action: Mouse moved to (298, 237)
Screenshot: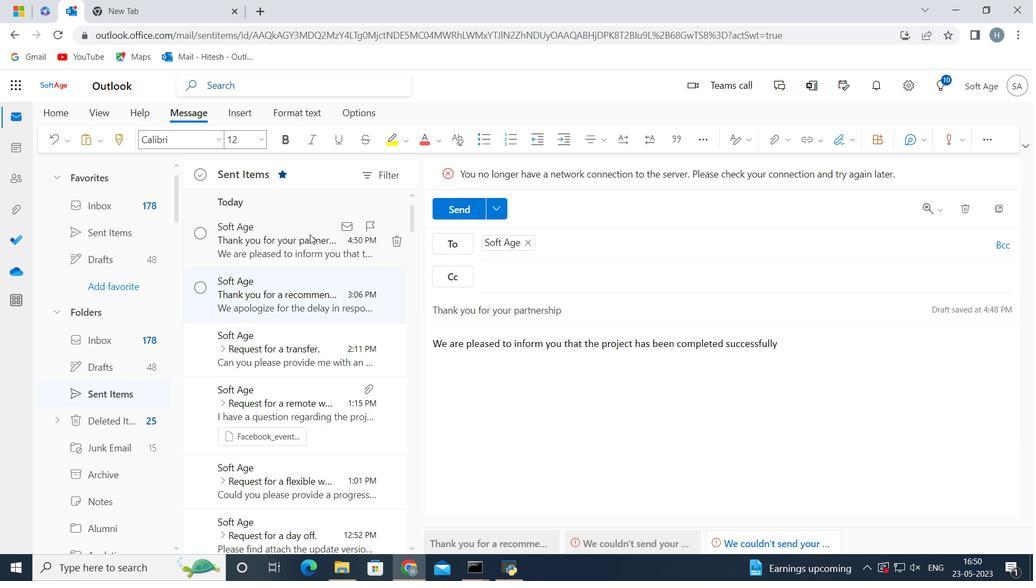
Action: Mouse pressed left at (298, 237)
Screenshot: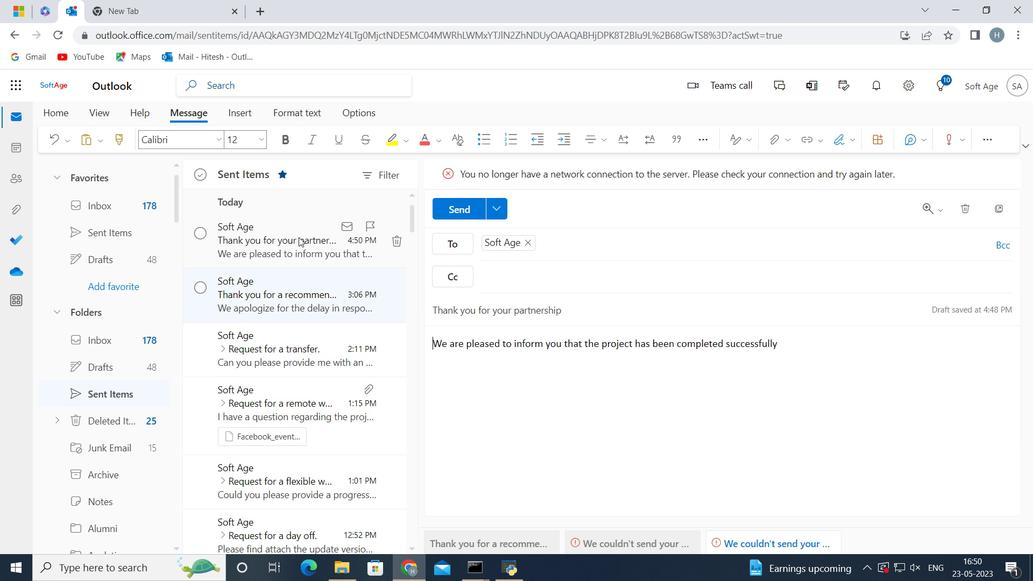
Action: Mouse moved to (457, 141)
Screenshot: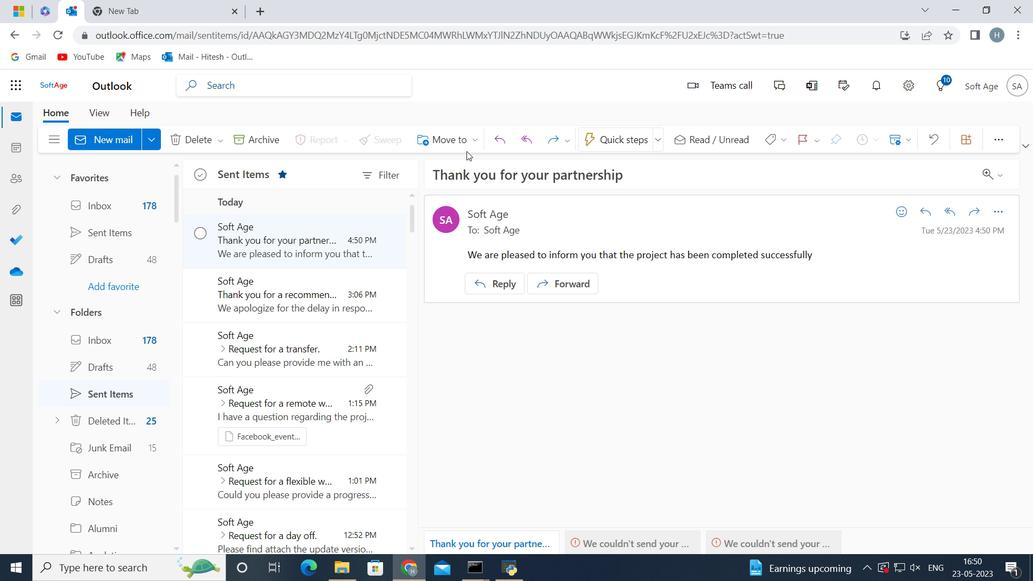 
Action: Mouse pressed left at (457, 141)
Screenshot: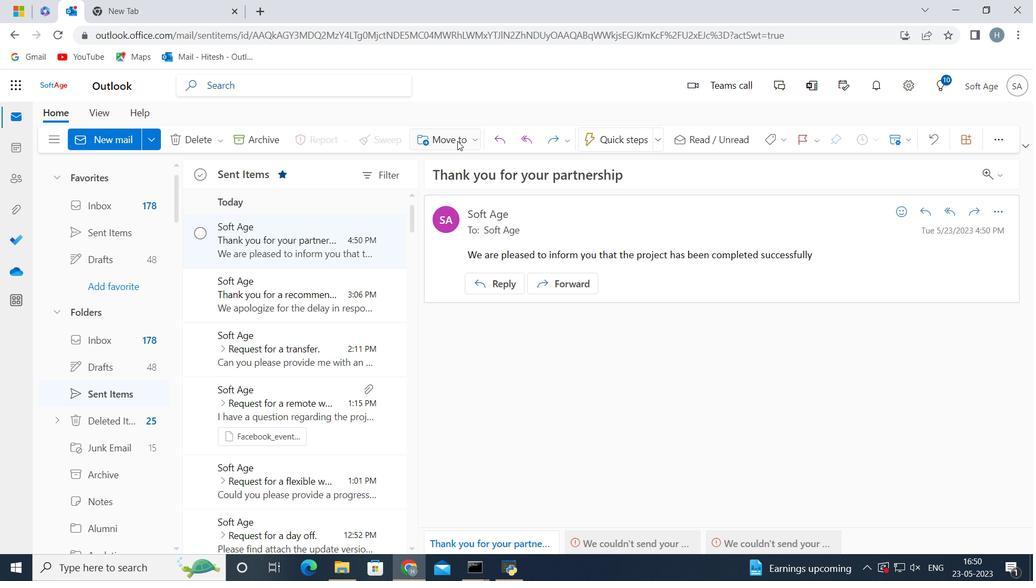 
Action: Mouse moved to (462, 168)
Screenshot: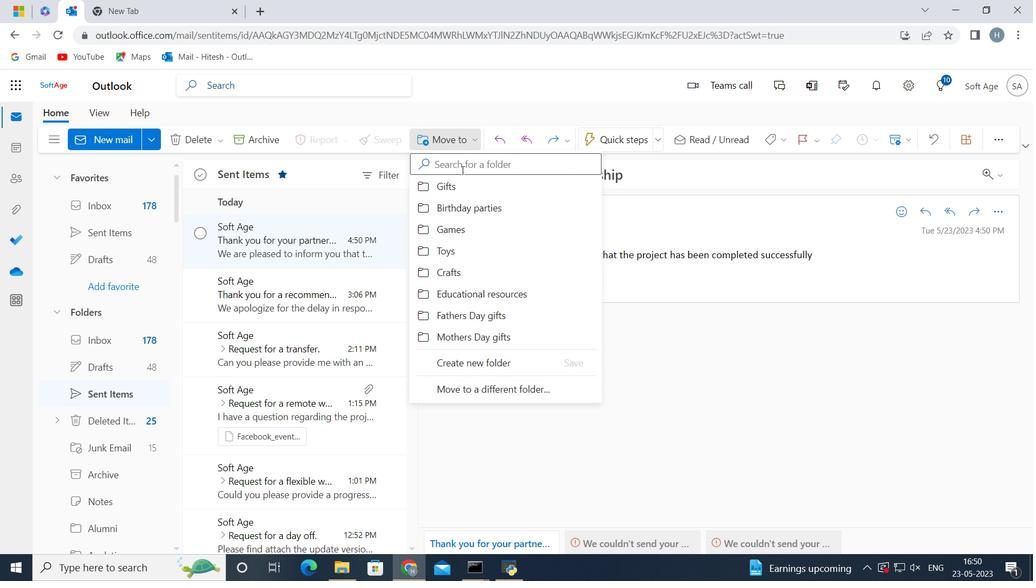 
Action: Mouse pressed left at (462, 168)
Screenshot: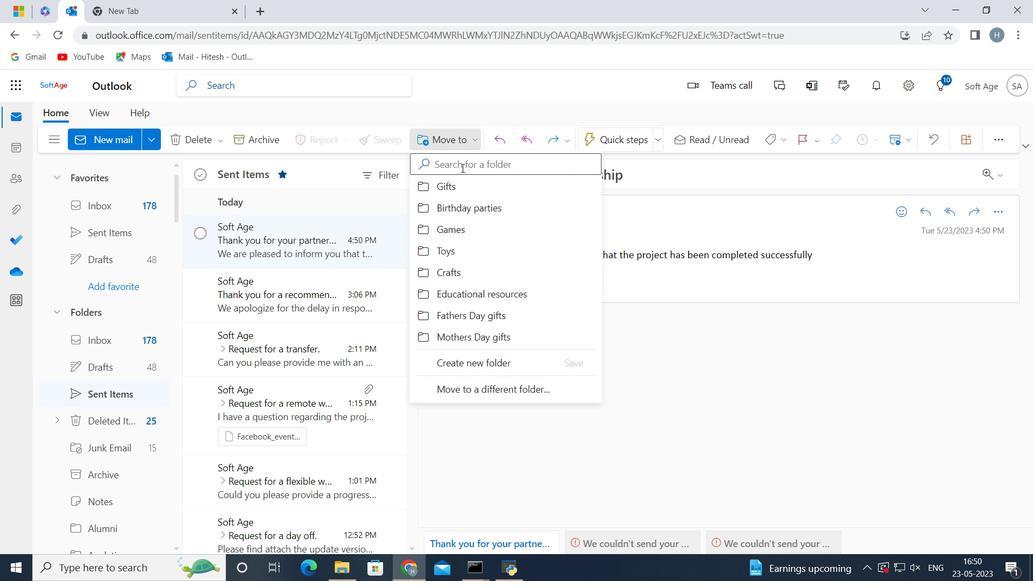 
Action: Key pressed <Key.shift>School<Key.space>
Screenshot: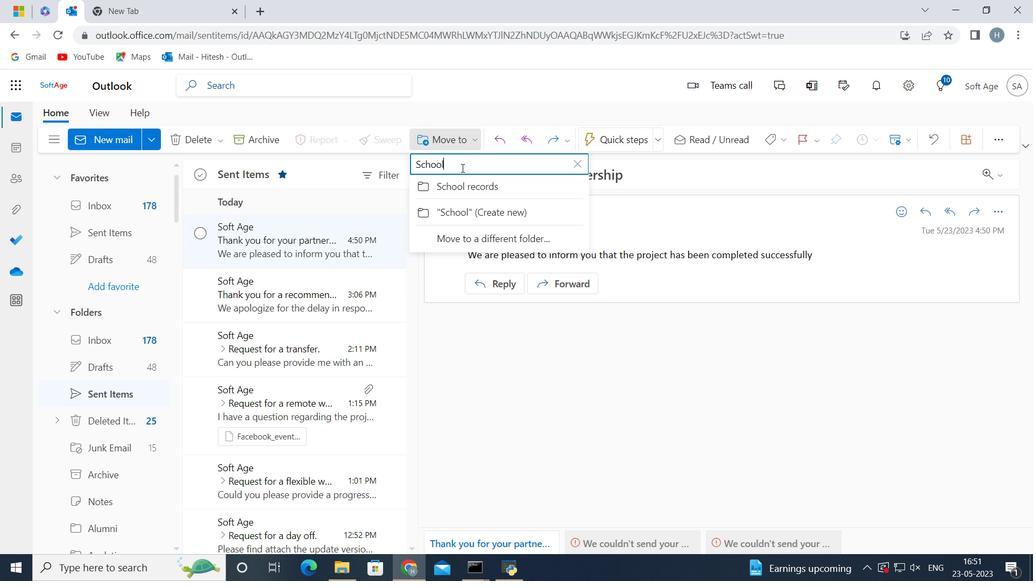 
Action: Mouse moved to (423, 184)
Screenshot: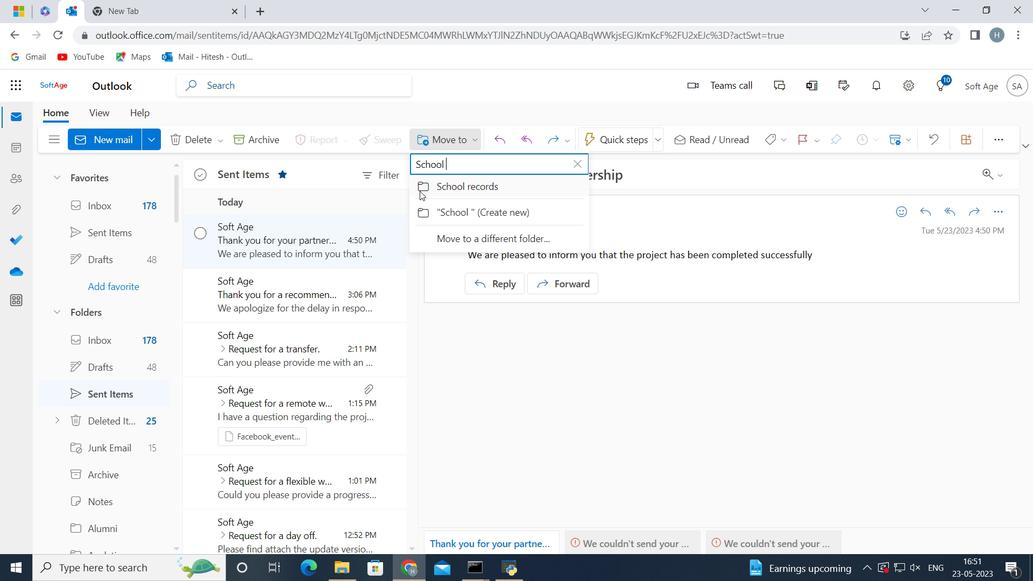 
Action: Mouse pressed left at (423, 184)
Screenshot: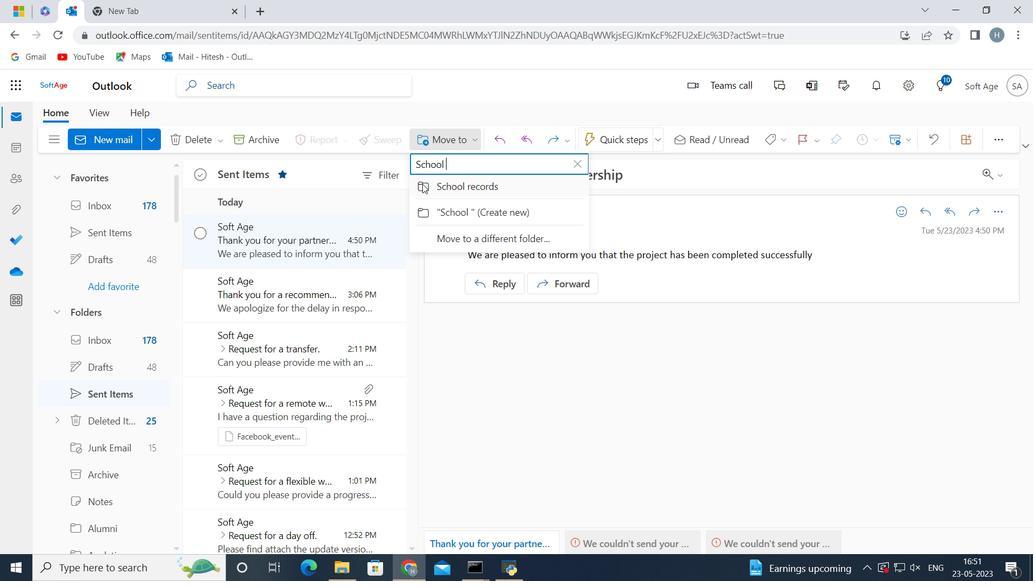 
Action: Mouse moved to (468, 402)
Screenshot: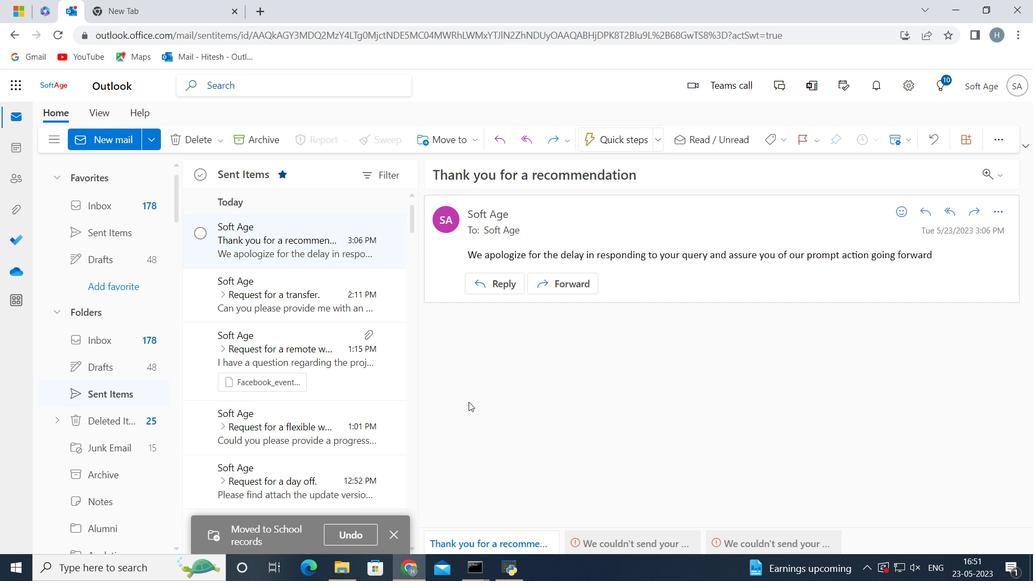 
